 Task: For heading Use EB Garamond with underline.  font size for heading18,  'Change the font style of data to'EB Garamond and font size to 9,  Change the alignment of both headline & data to Align left In the sheet   Optimize Sales   book
Action: Mouse moved to (52, 171)
Screenshot: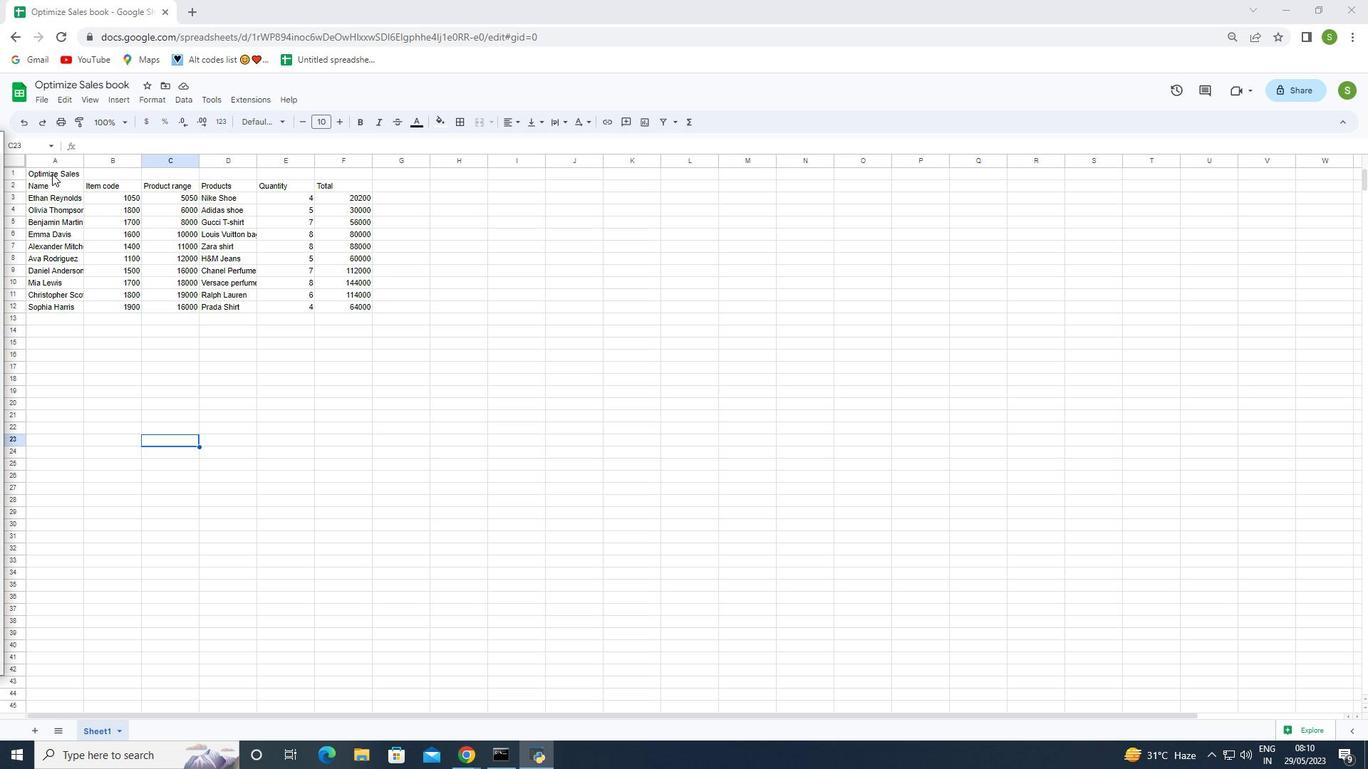 
Action: Mouse pressed left at (52, 171)
Screenshot: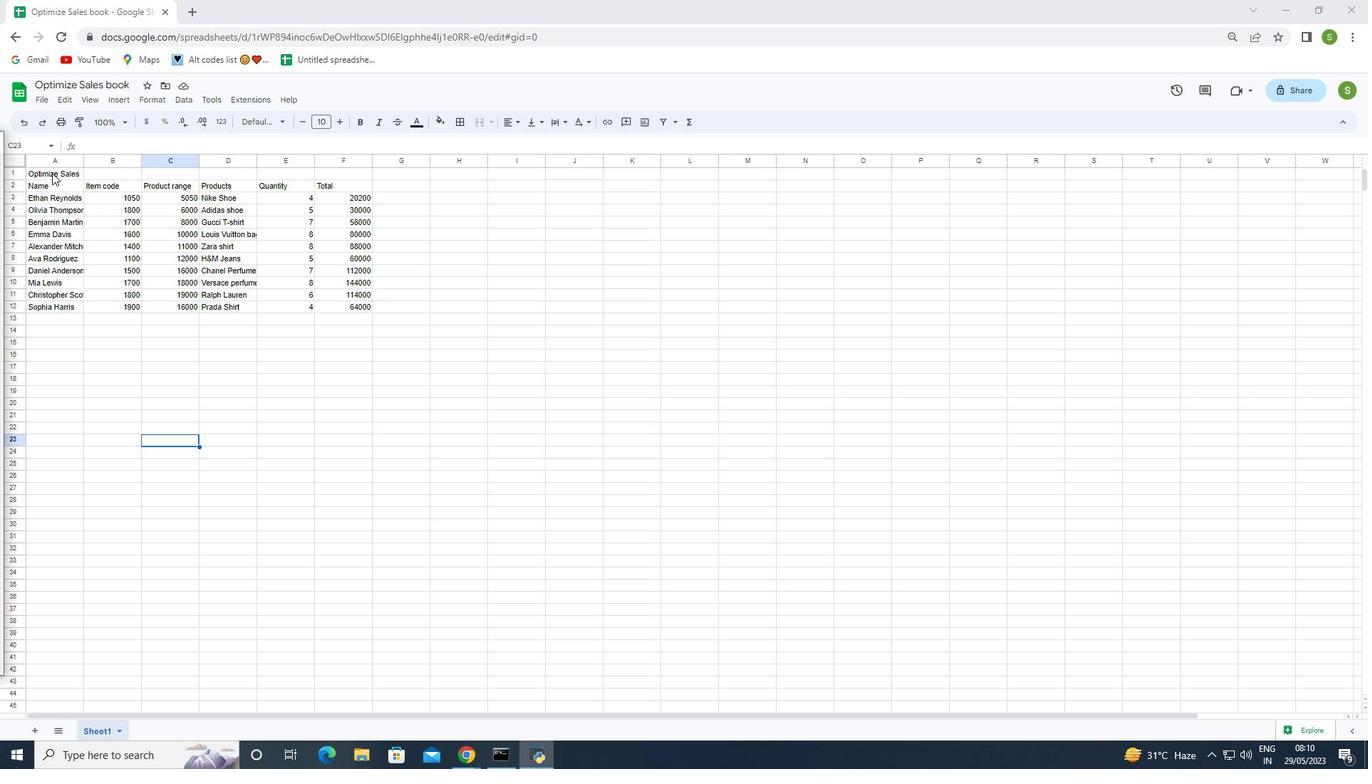 
Action: Mouse moved to (249, 126)
Screenshot: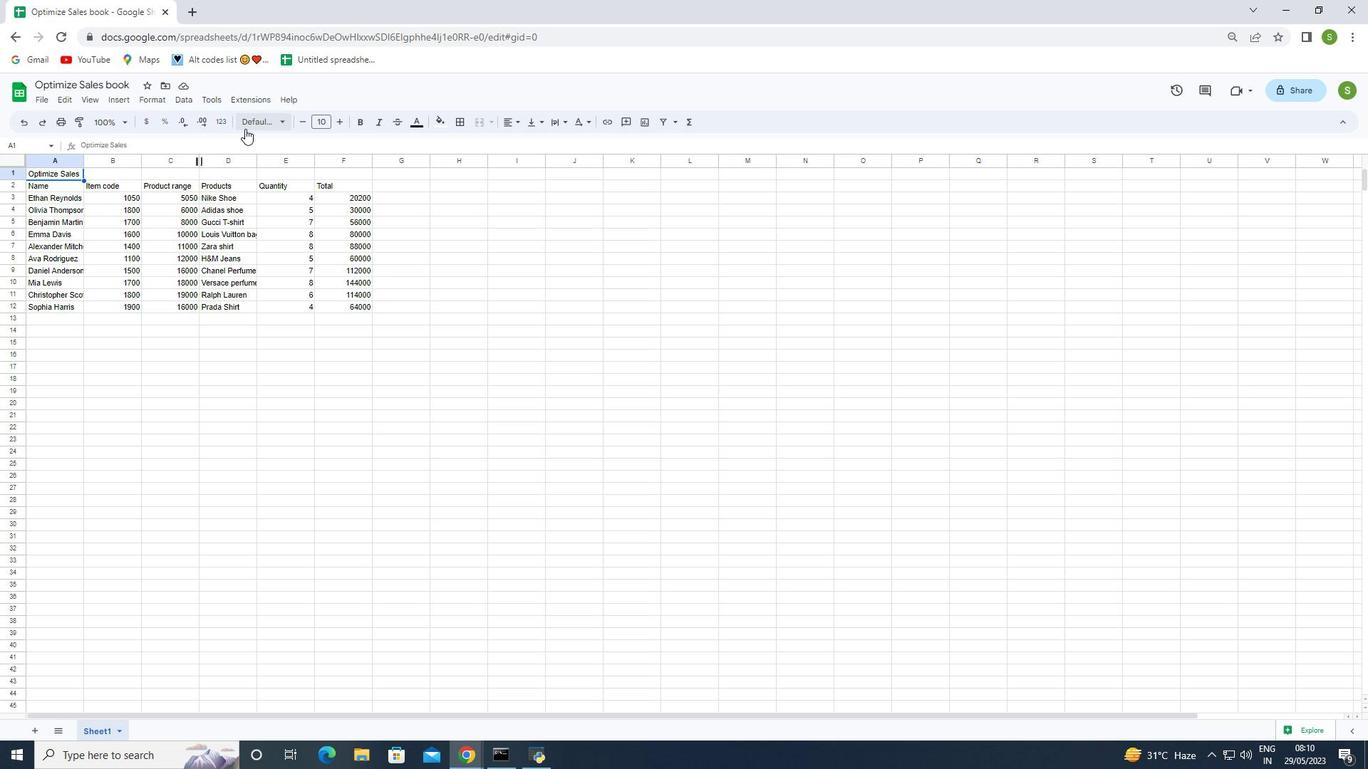 
Action: Mouse pressed left at (249, 126)
Screenshot: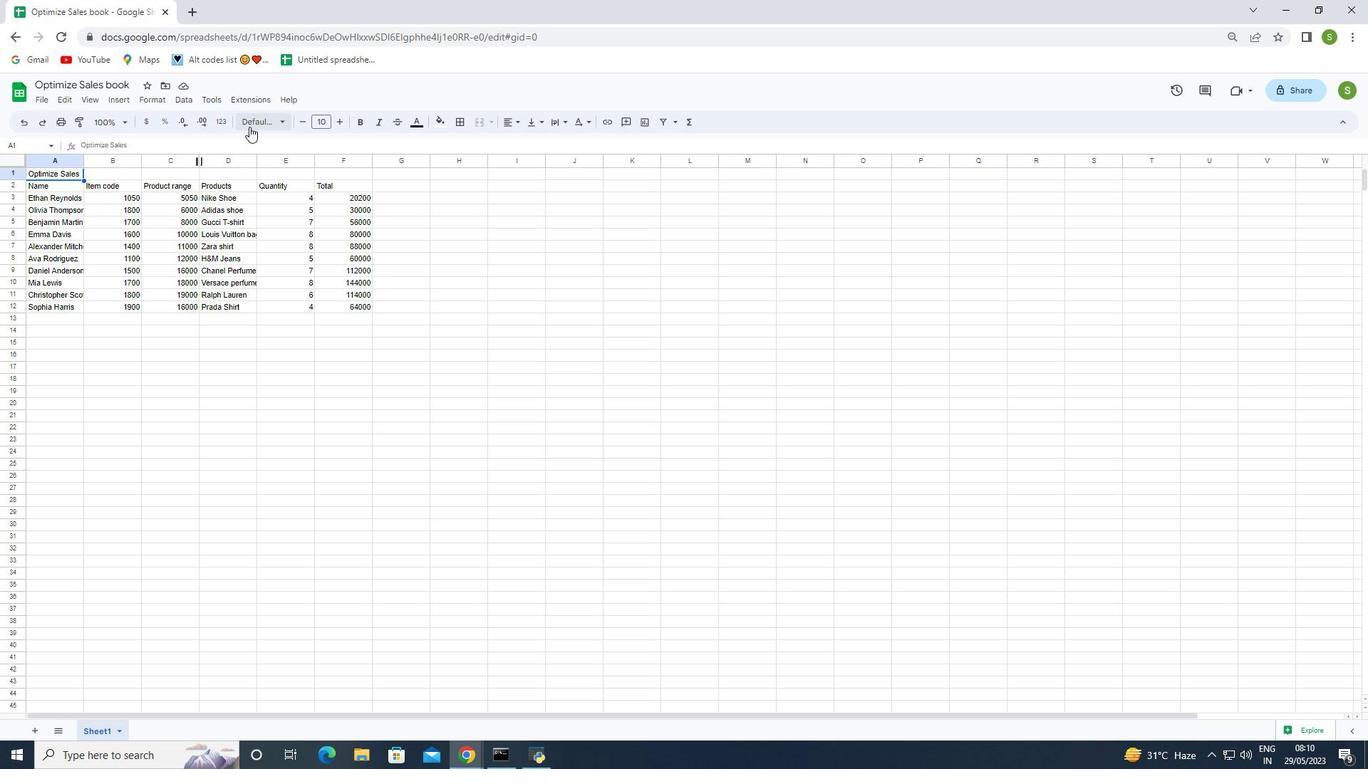 
Action: Mouse moved to (301, 400)
Screenshot: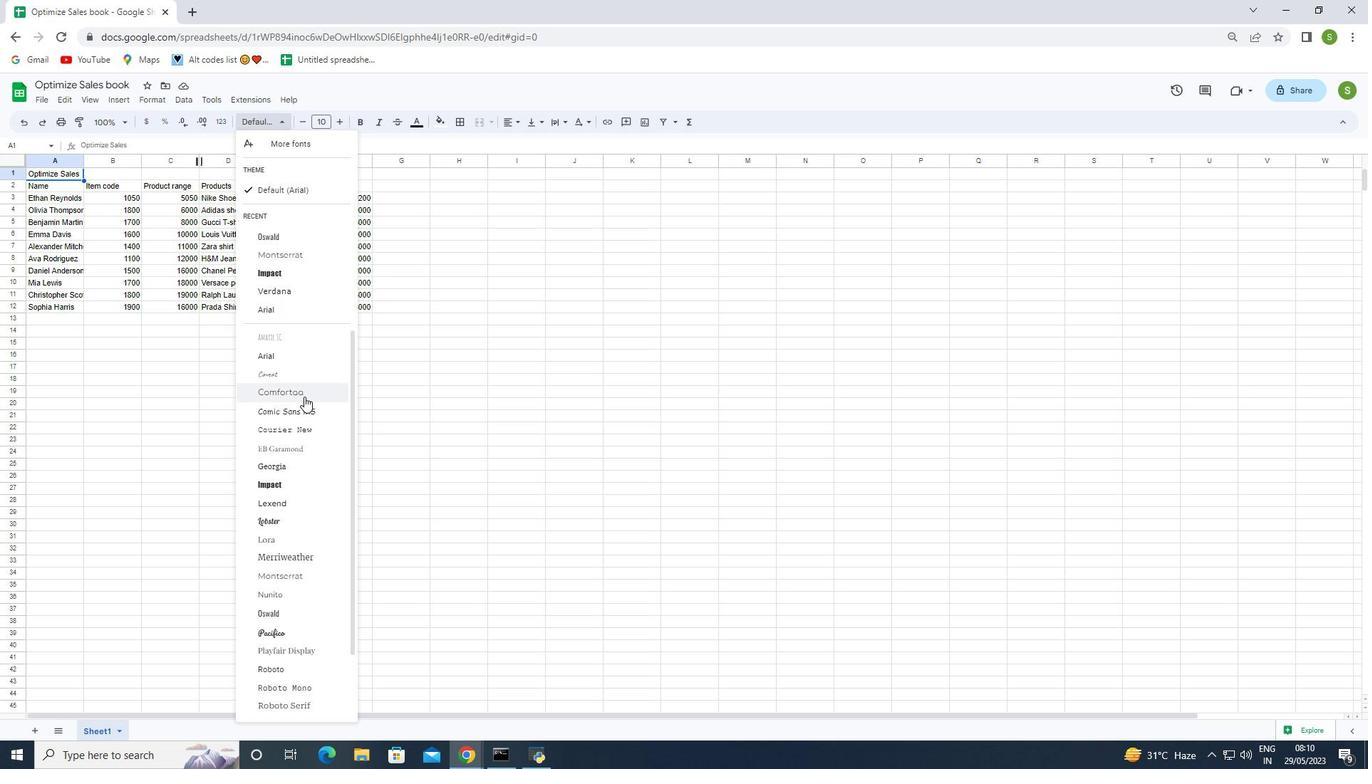 
Action: Mouse scrolled (301, 399) with delta (0, 0)
Screenshot: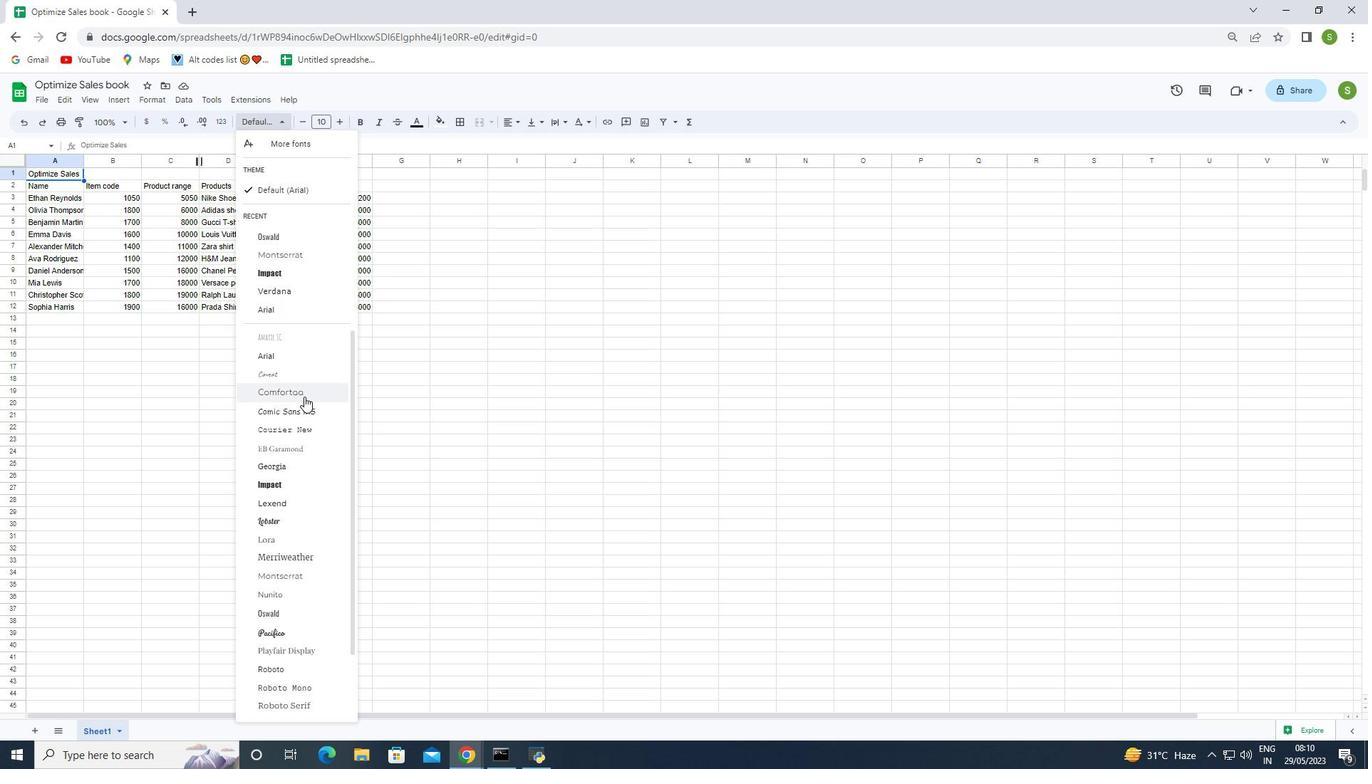 
Action: Mouse moved to (299, 407)
Screenshot: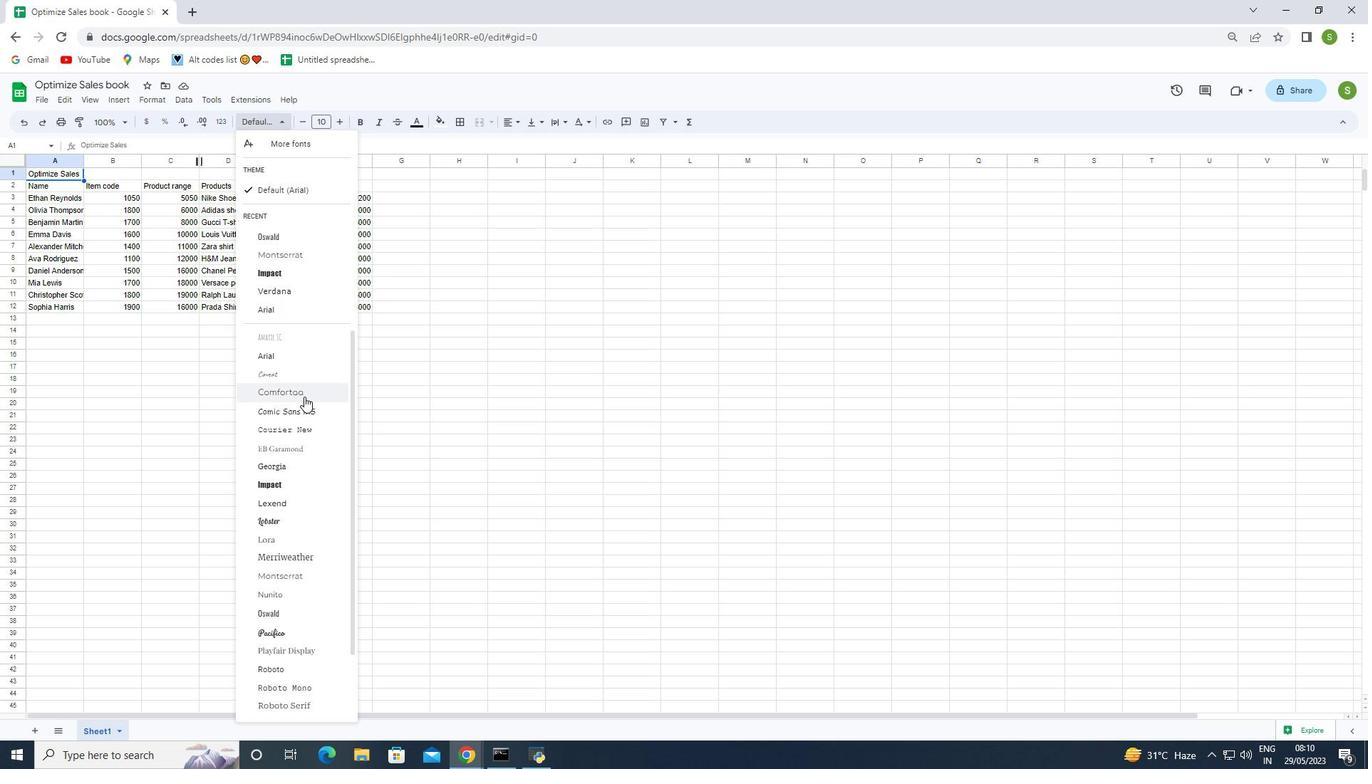 
Action: Mouse scrolled (299, 406) with delta (0, 0)
Screenshot: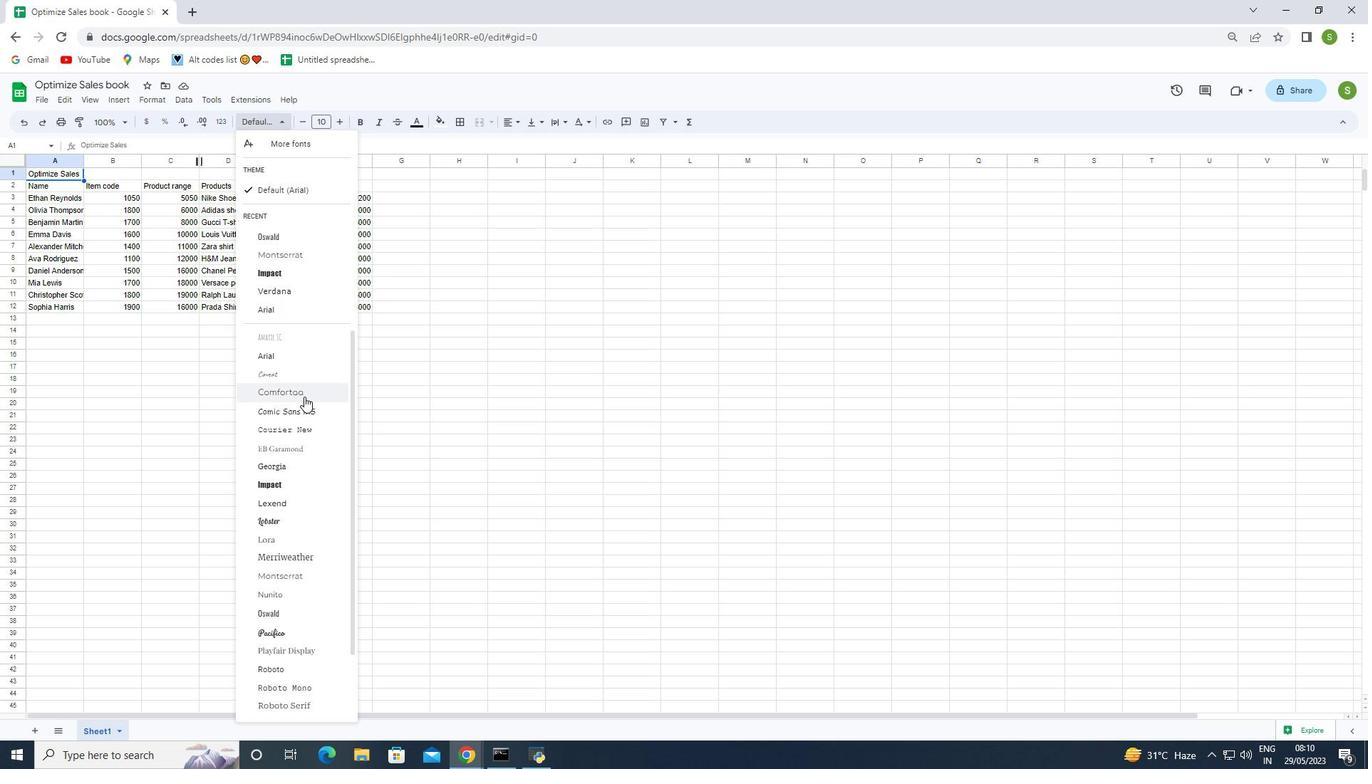 
Action: Mouse moved to (299, 410)
Screenshot: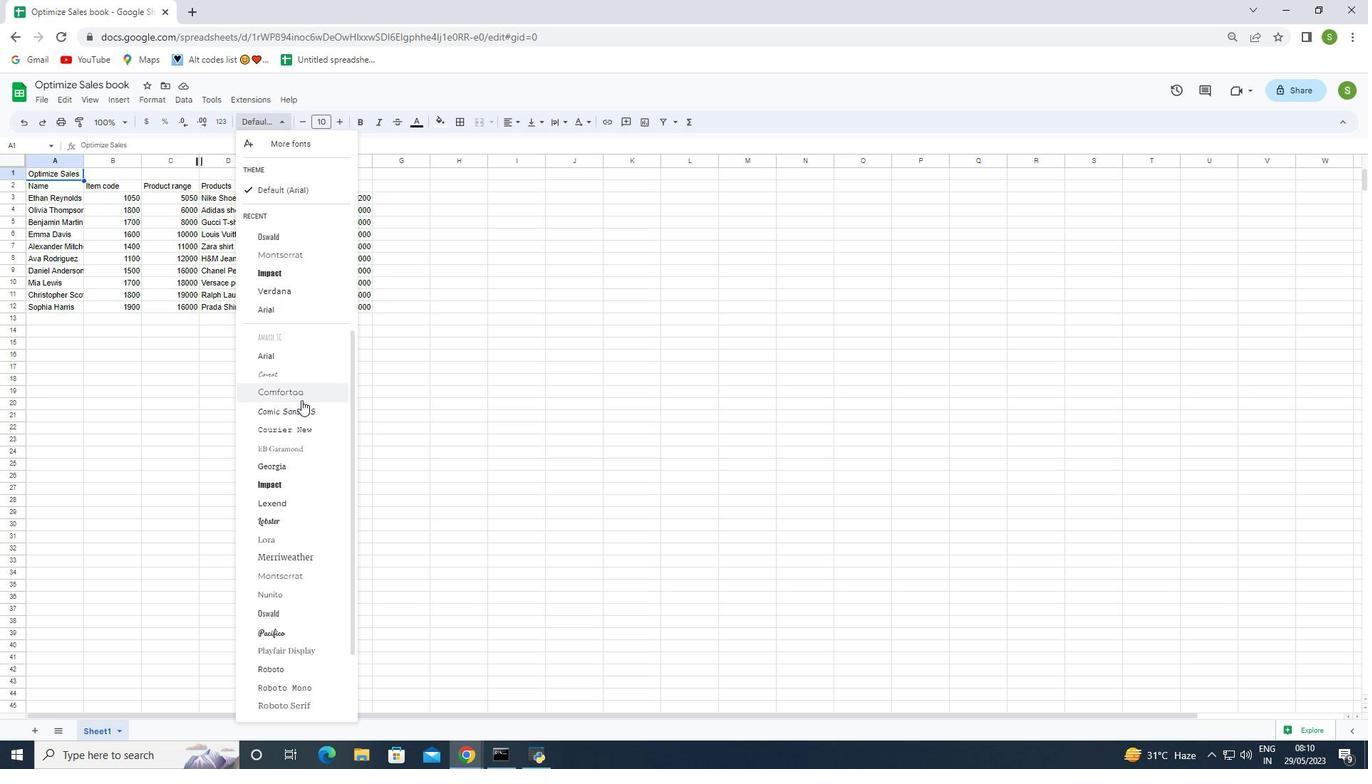 
Action: Mouse scrolled (299, 409) with delta (0, 0)
Screenshot: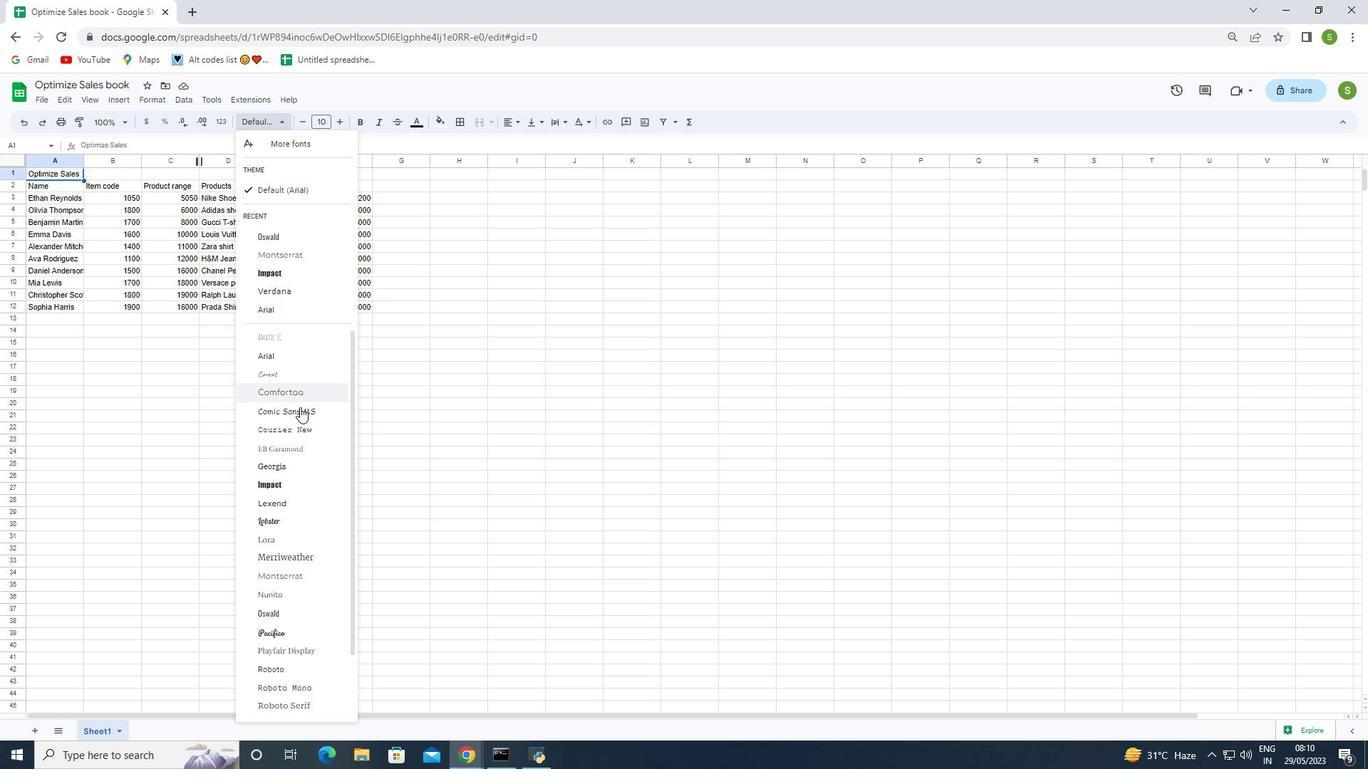 
Action: Mouse moved to (300, 419)
Screenshot: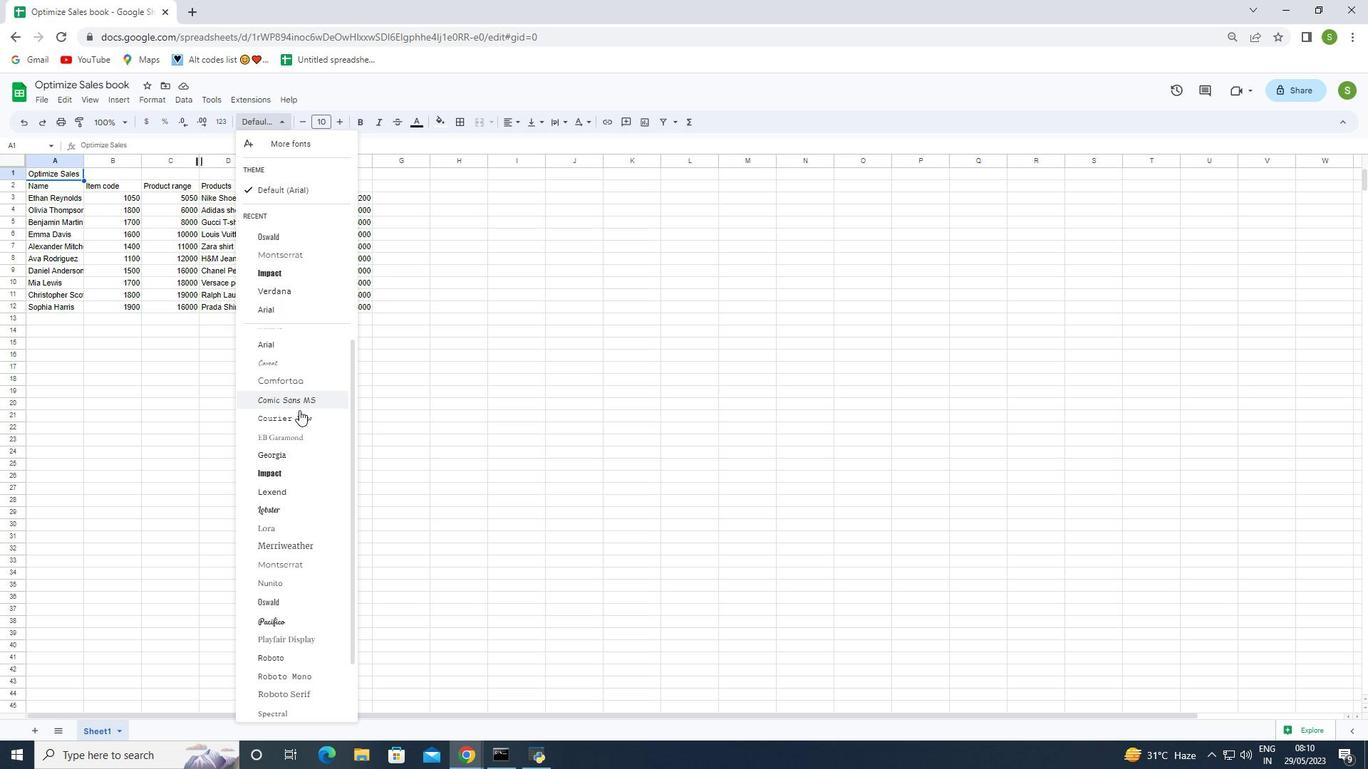 
Action: Mouse scrolled (300, 418) with delta (0, 0)
Screenshot: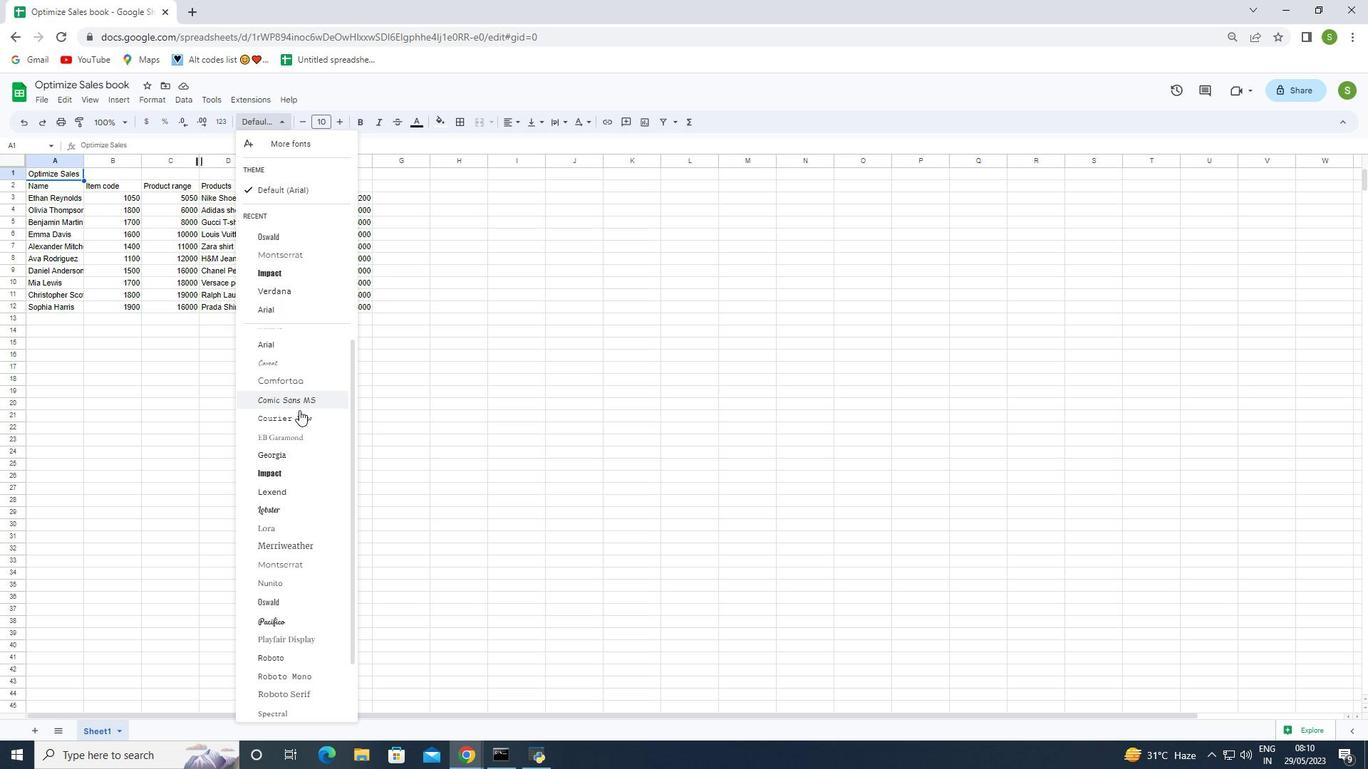 
Action: Mouse moved to (302, 440)
Screenshot: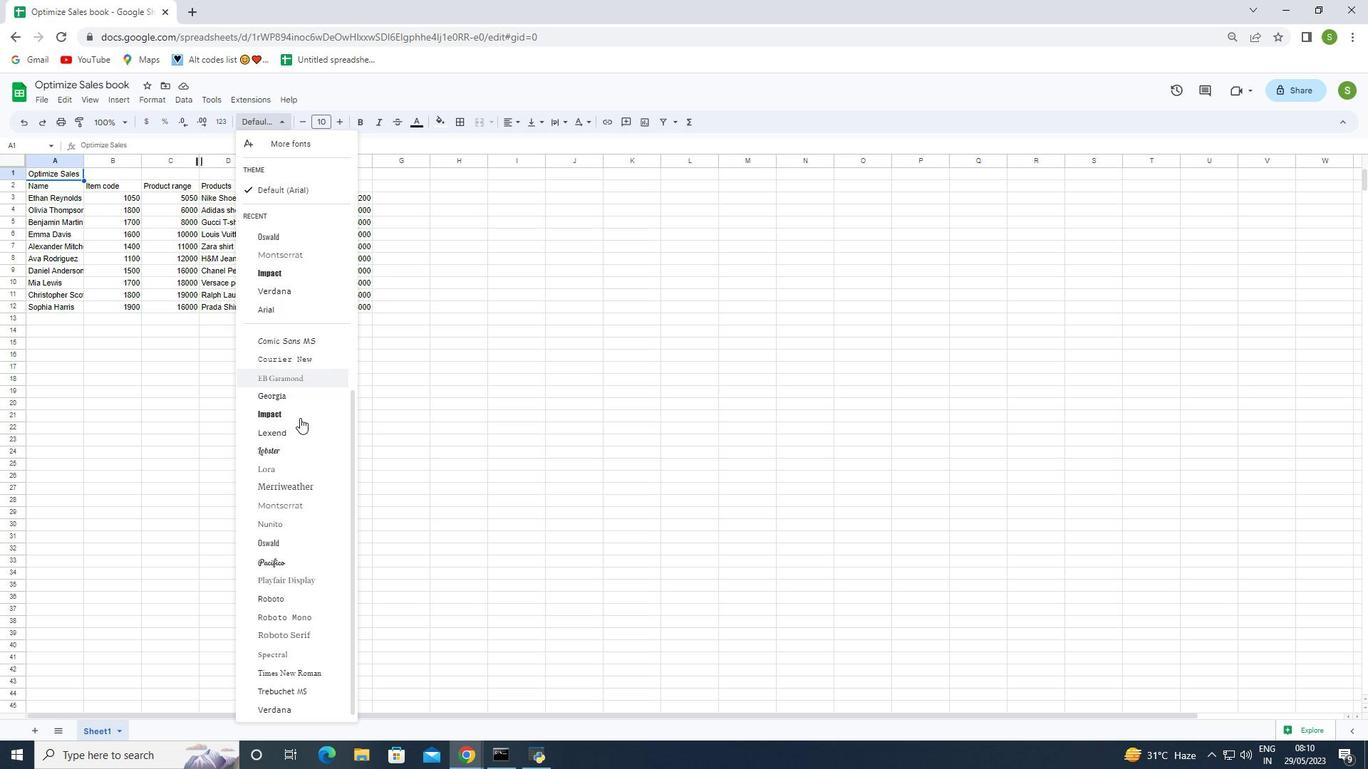 
Action: Mouse scrolled (302, 439) with delta (0, 0)
Screenshot: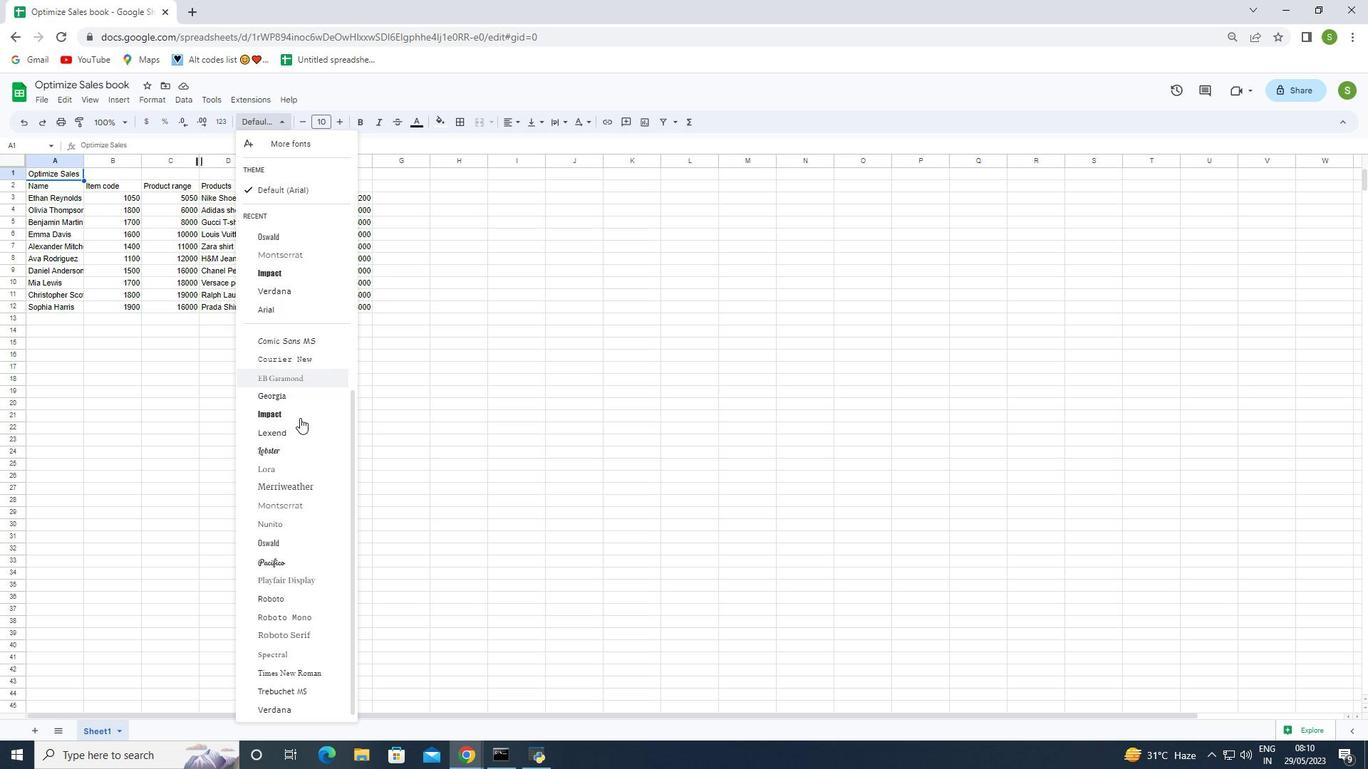 
Action: Mouse moved to (277, 381)
Screenshot: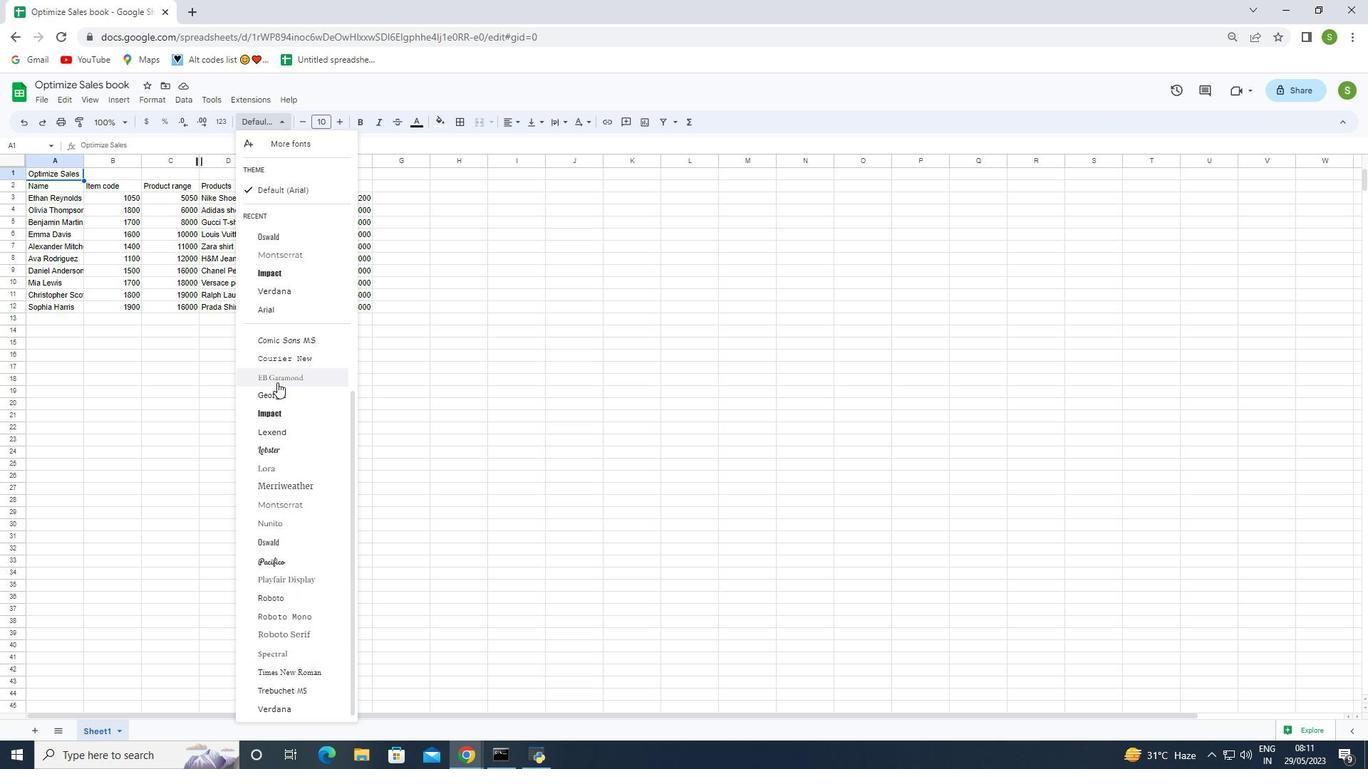 
Action: Mouse pressed left at (277, 381)
Screenshot: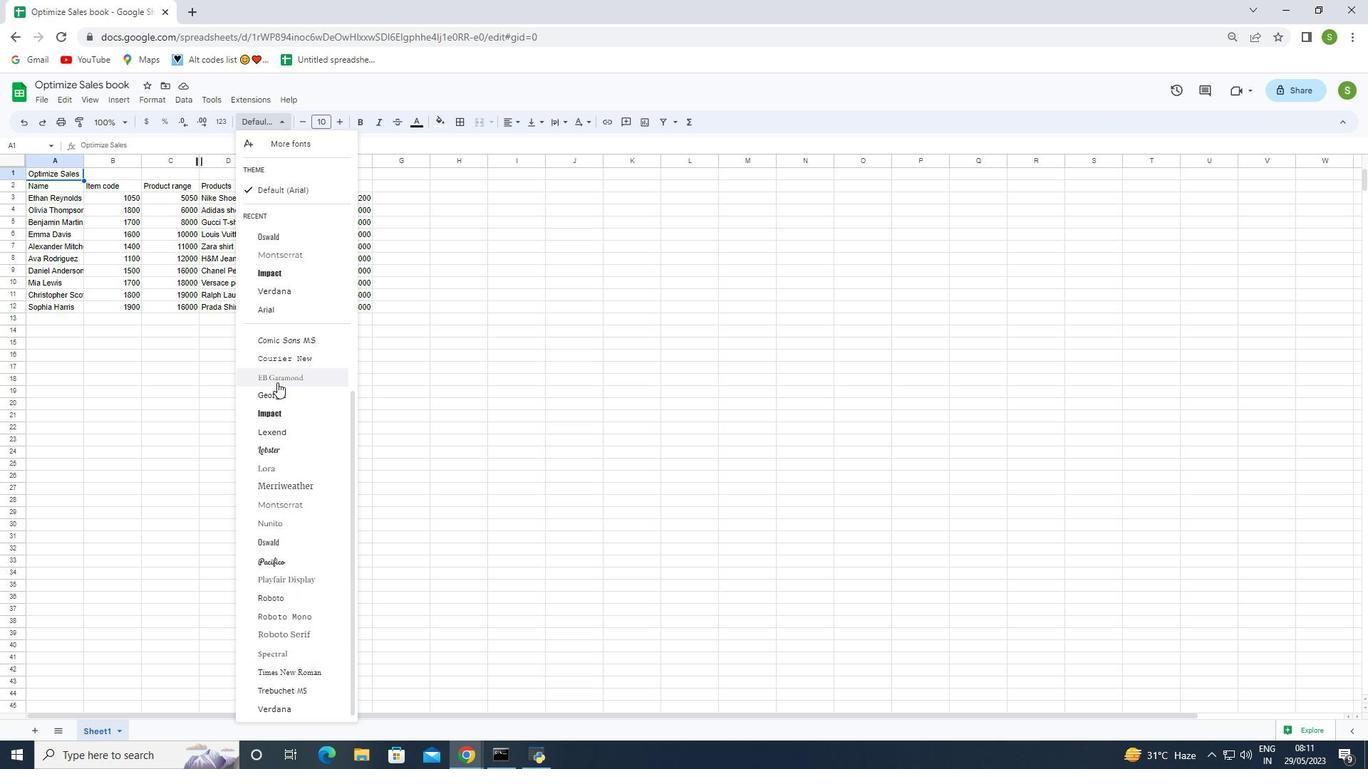 
Action: Mouse moved to (160, 100)
Screenshot: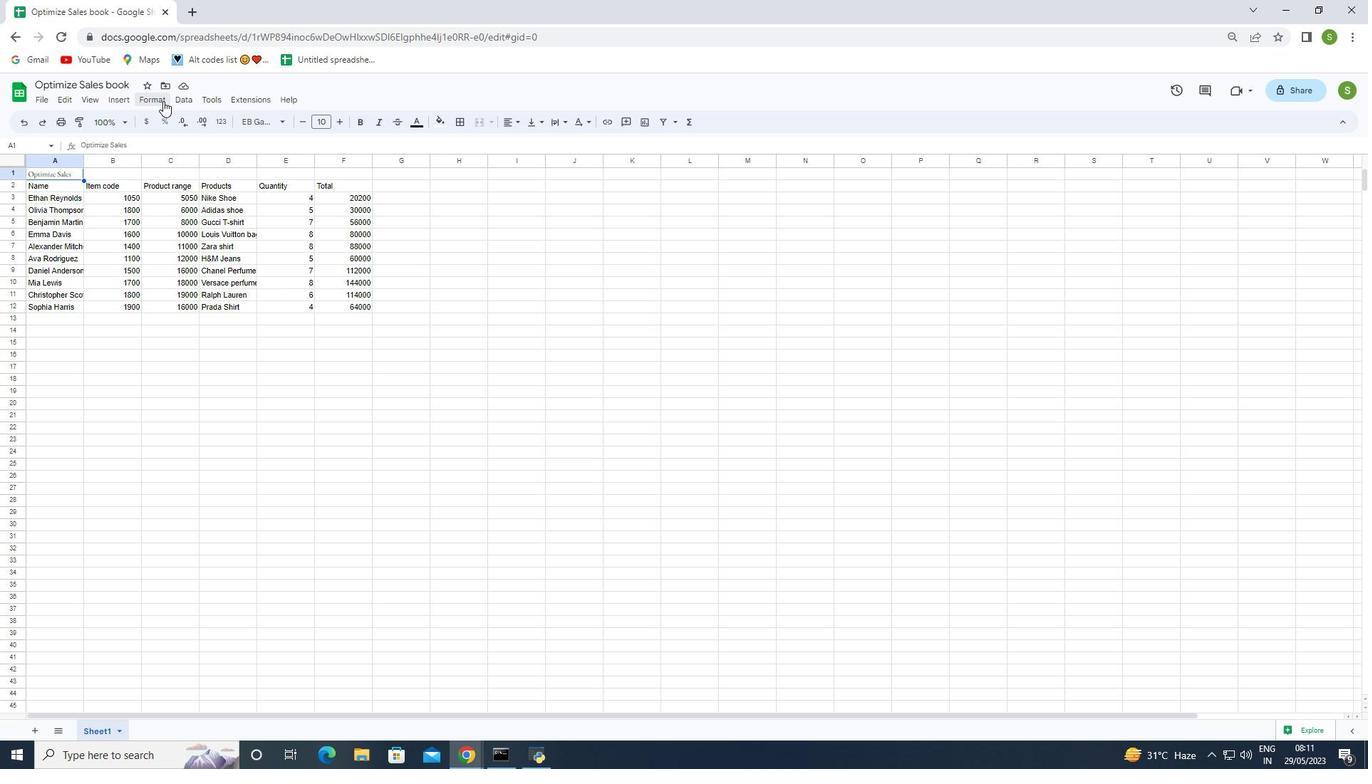 
Action: Mouse pressed left at (160, 100)
Screenshot: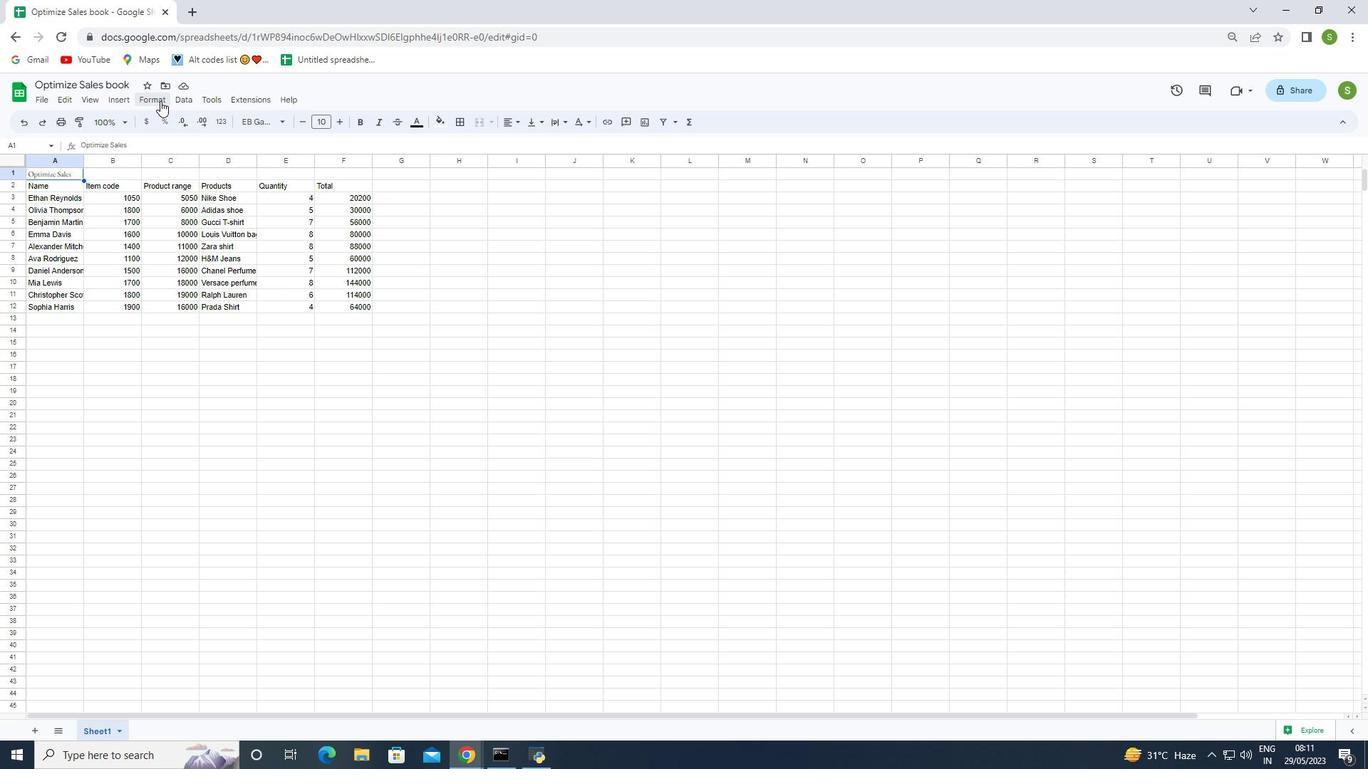 
Action: Mouse moved to (356, 203)
Screenshot: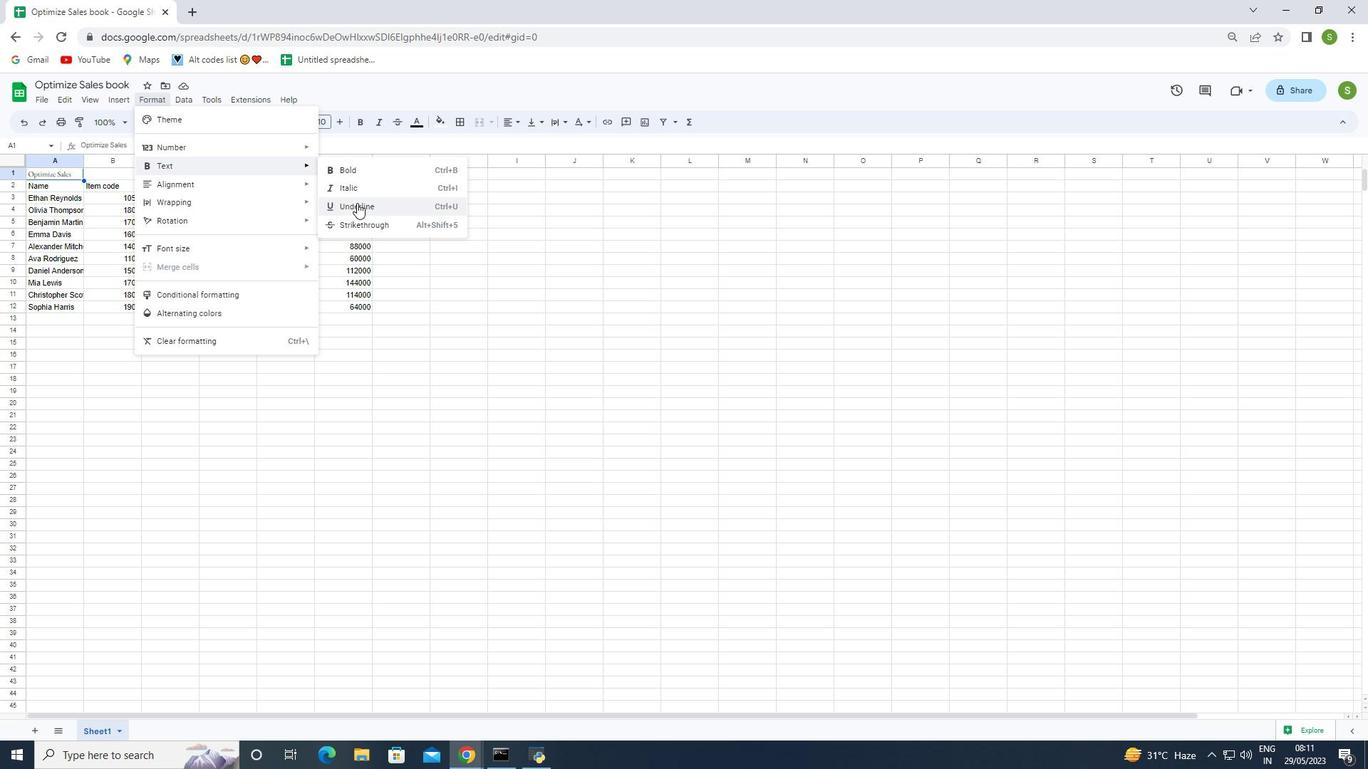 
Action: Mouse pressed left at (356, 203)
Screenshot: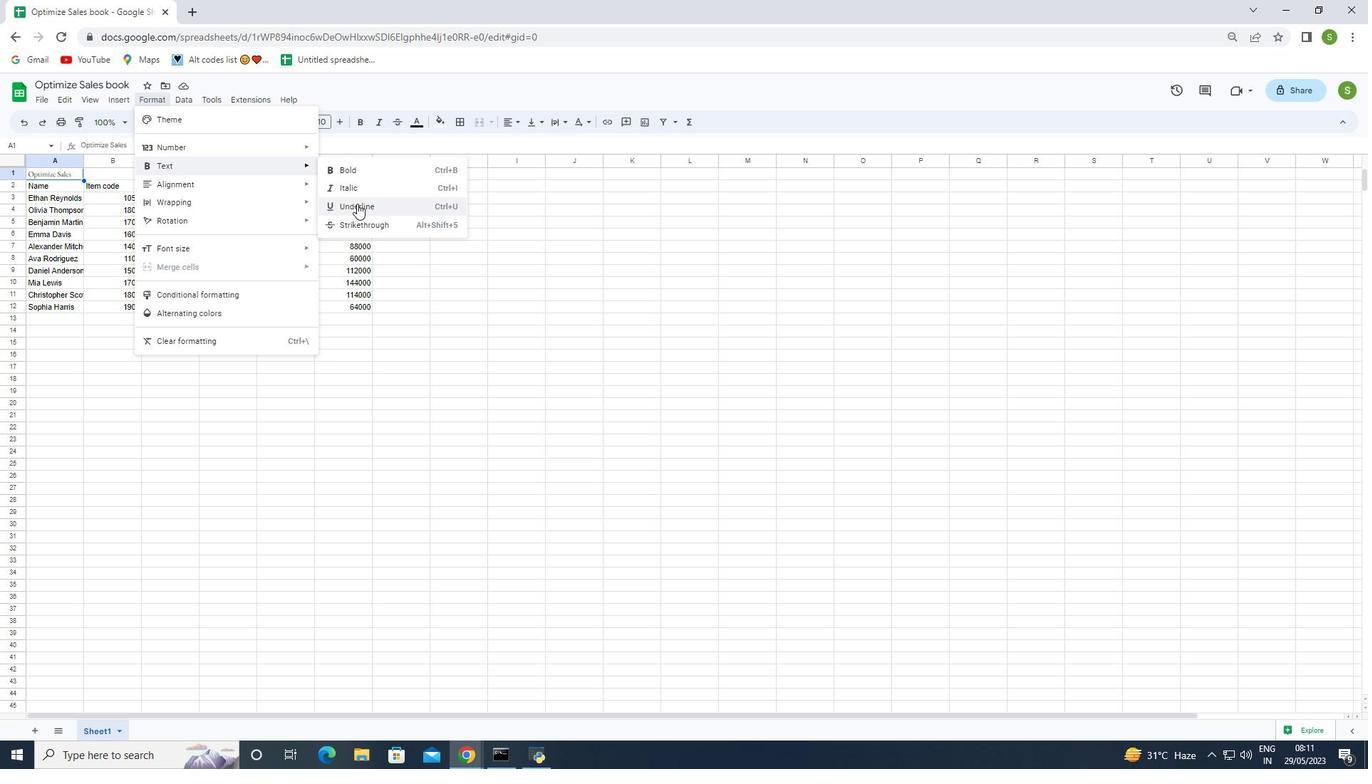 
Action: Mouse moved to (342, 123)
Screenshot: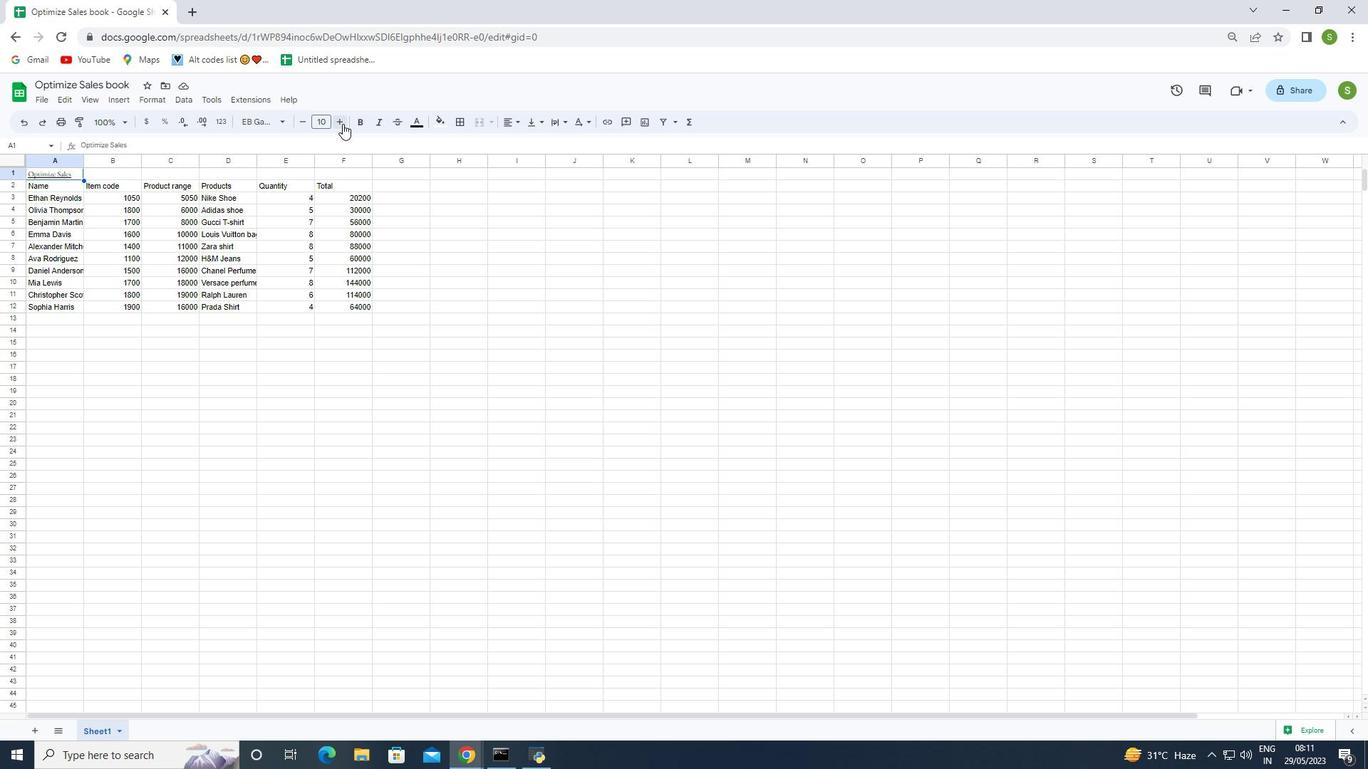 
Action: Mouse pressed left at (342, 123)
Screenshot: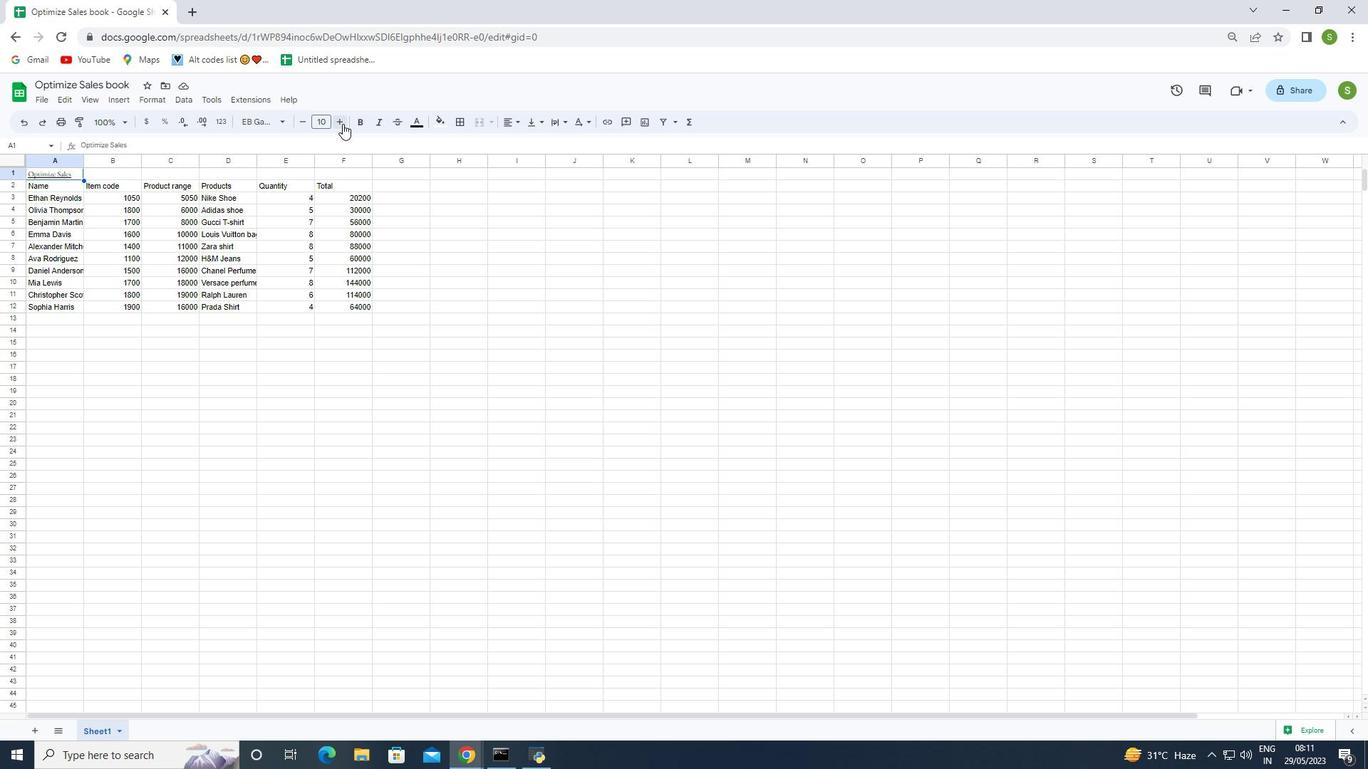
Action: Mouse moved to (342, 123)
Screenshot: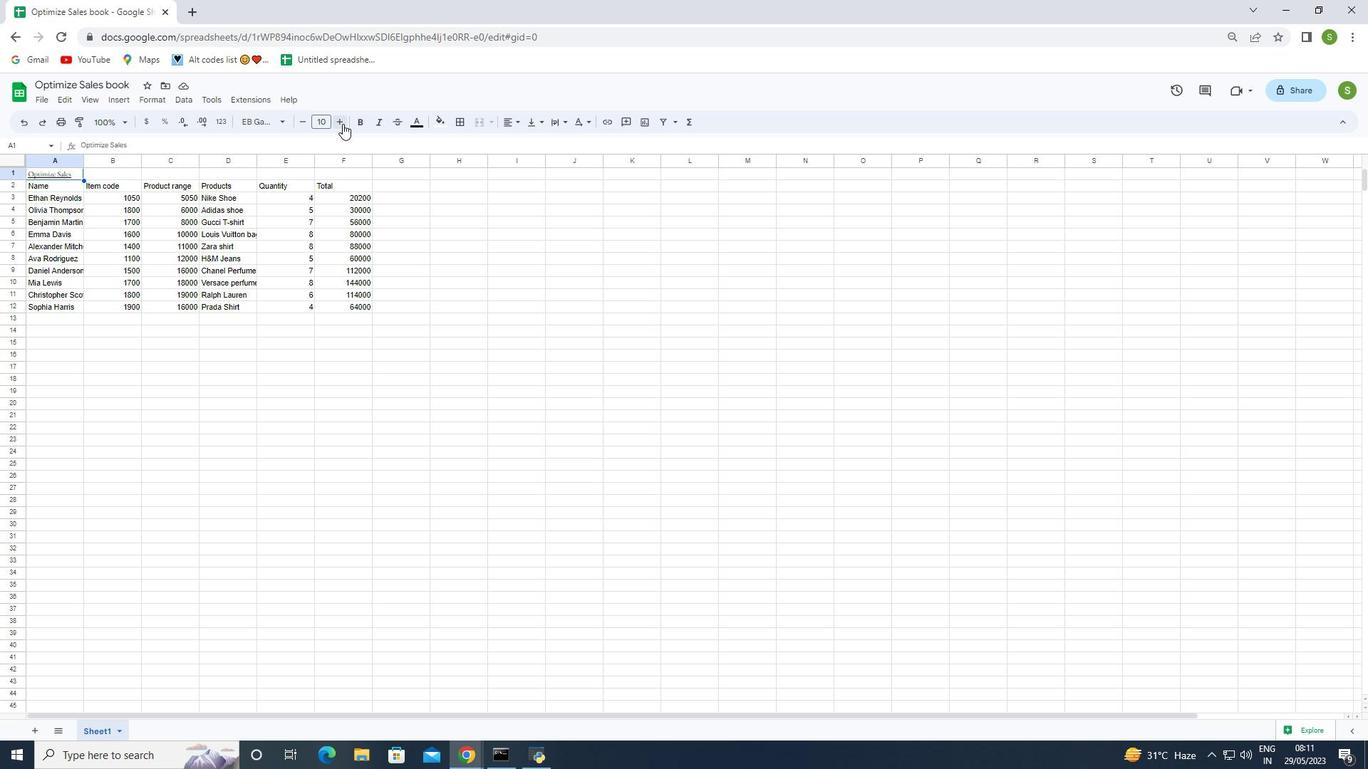 
Action: Mouse pressed left at (342, 123)
Screenshot: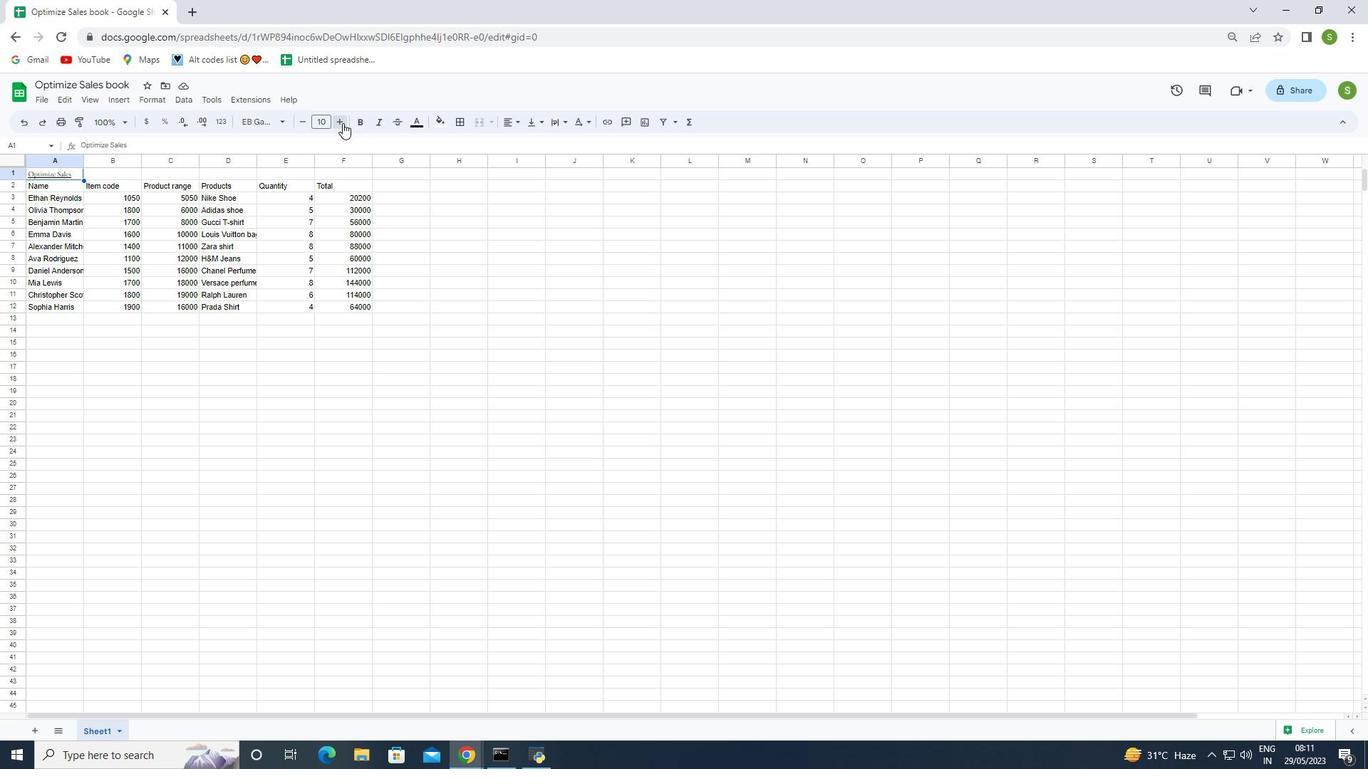 
Action: Mouse pressed left at (342, 123)
Screenshot: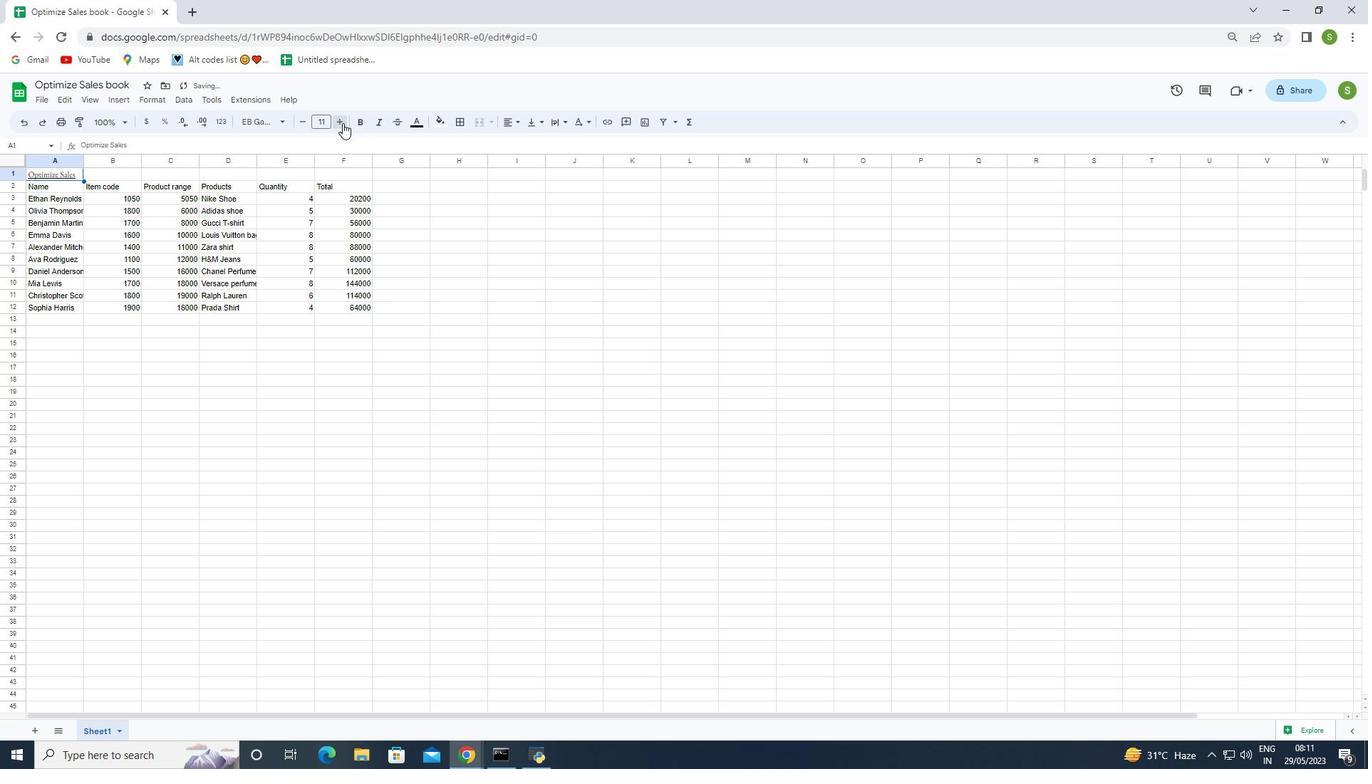 
Action: Mouse pressed left at (342, 123)
Screenshot: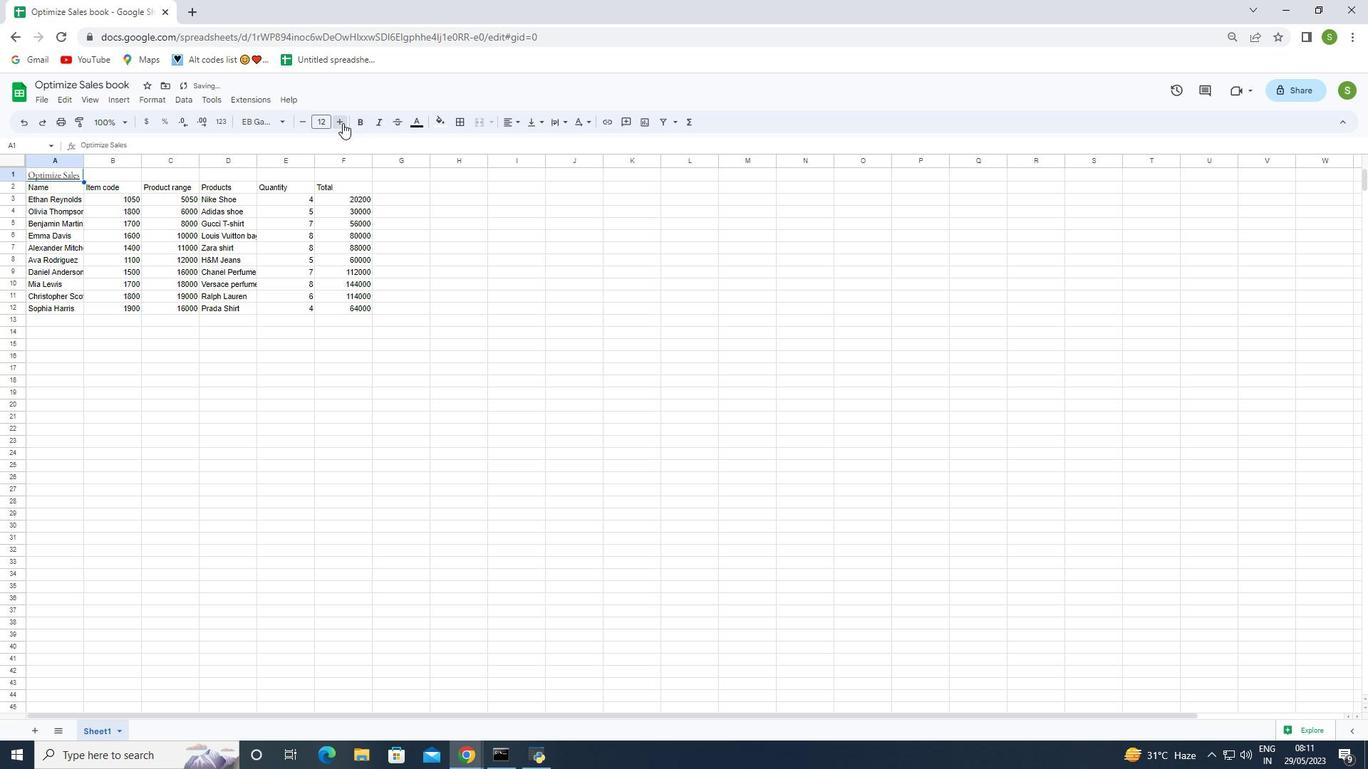 
Action: Mouse pressed left at (342, 123)
Screenshot: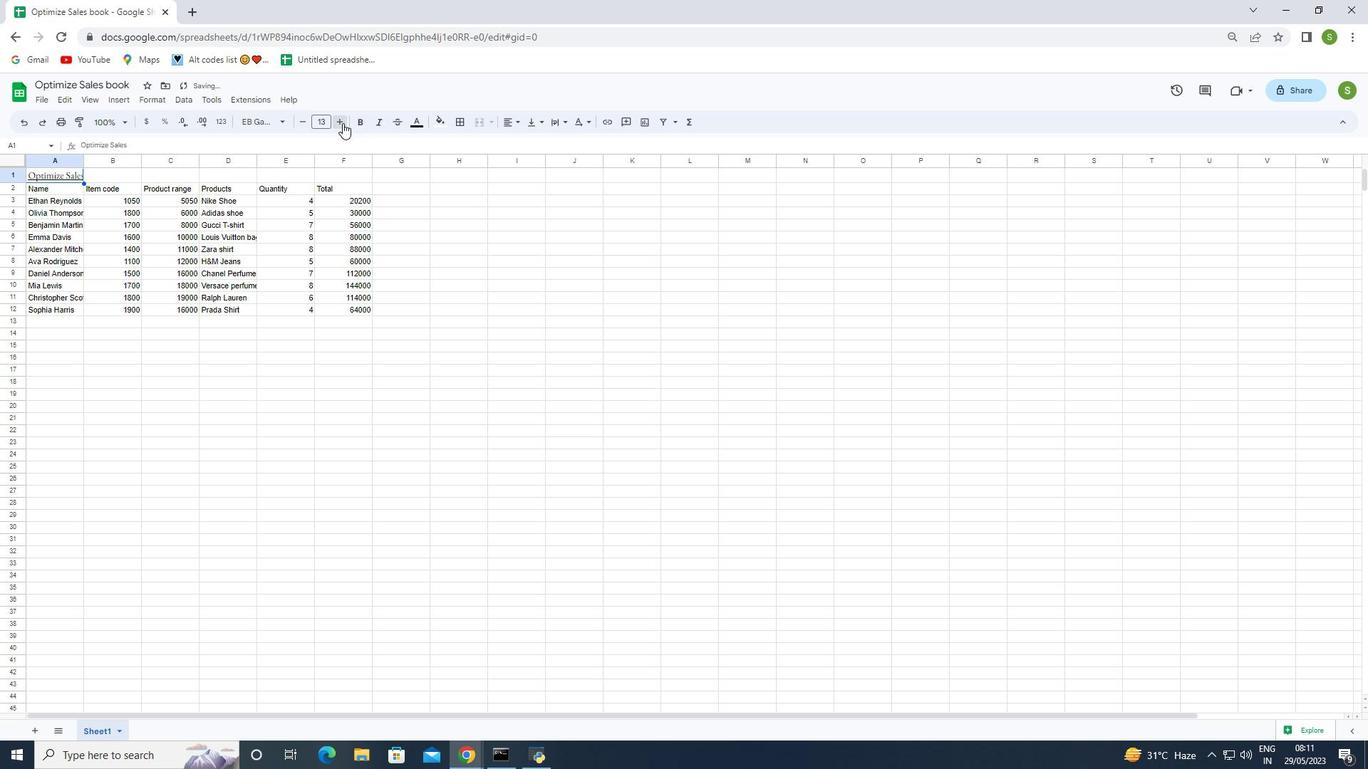 
Action: Mouse pressed left at (342, 123)
Screenshot: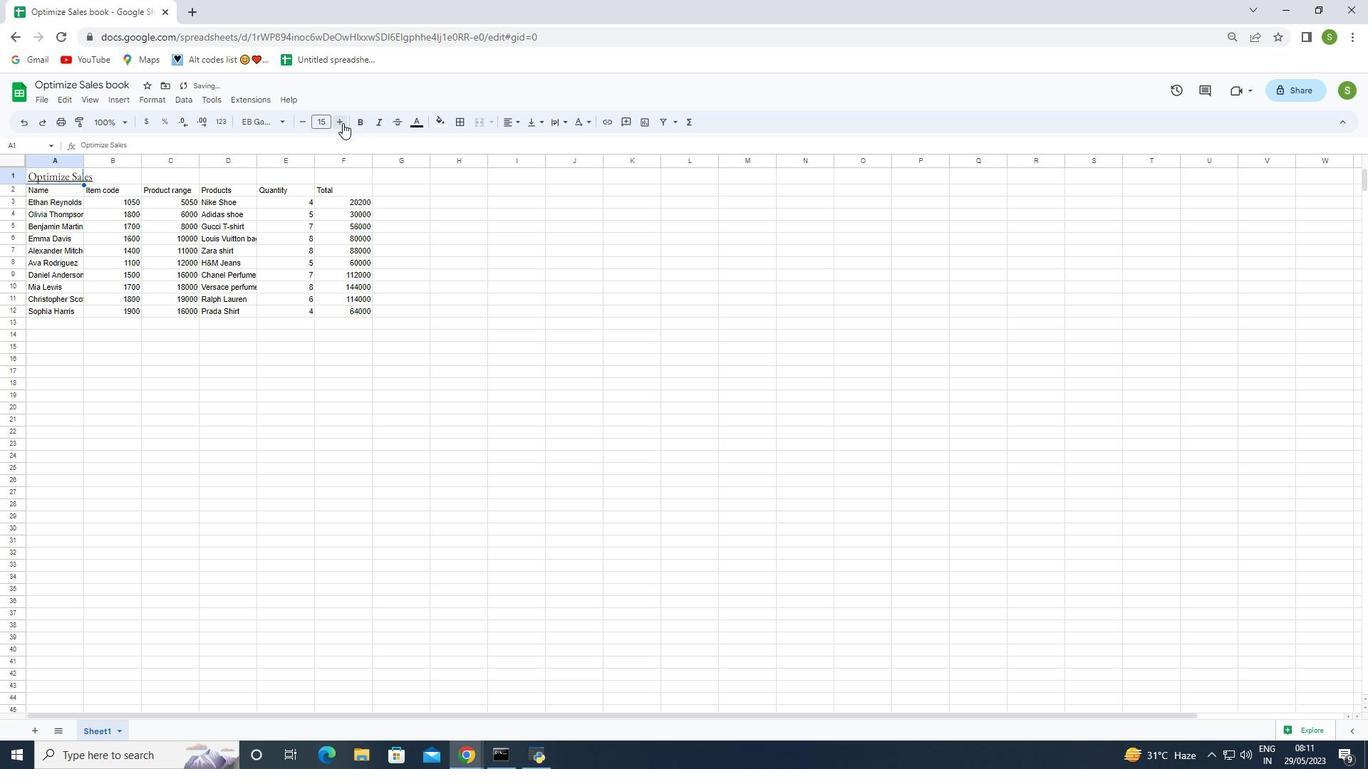 
Action: Mouse pressed left at (342, 123)
Screenshot: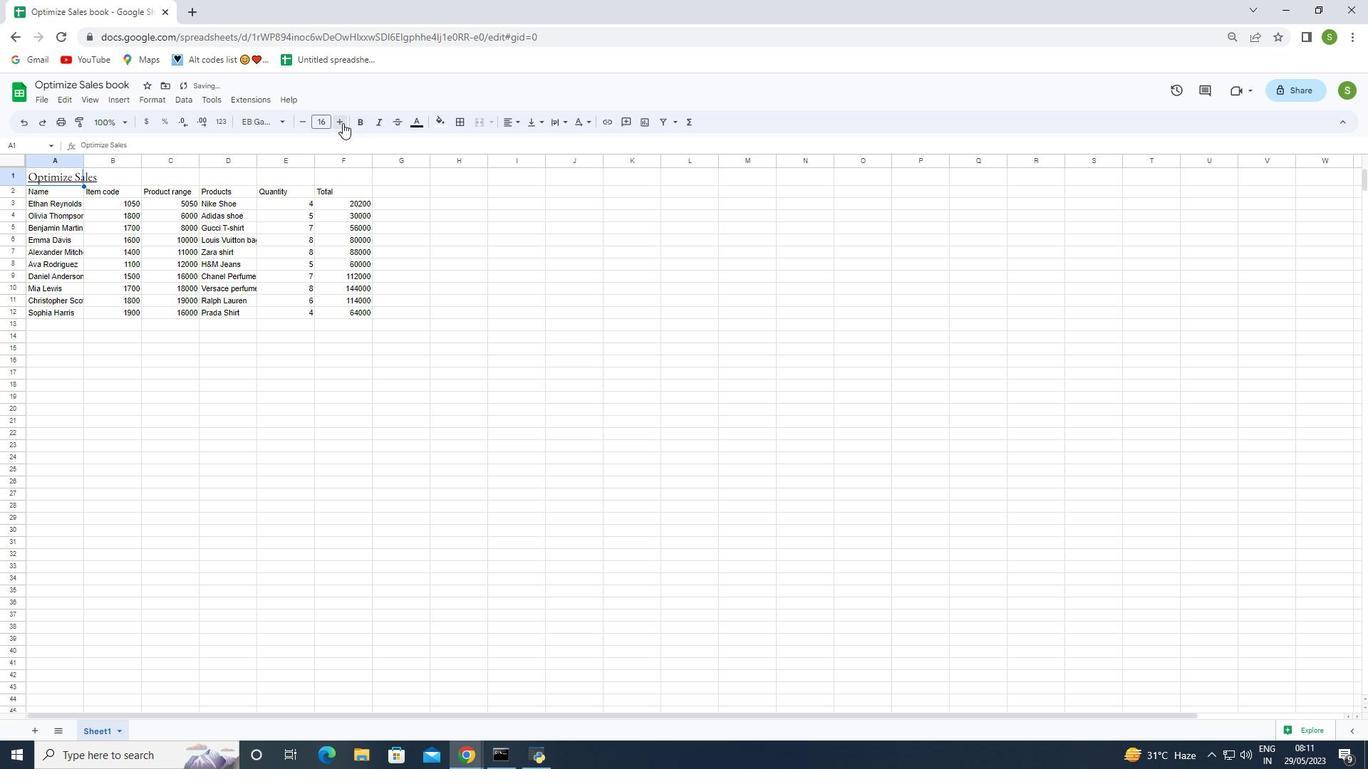 
Action: Mouse pressed left at (342, 123)
Screenshot: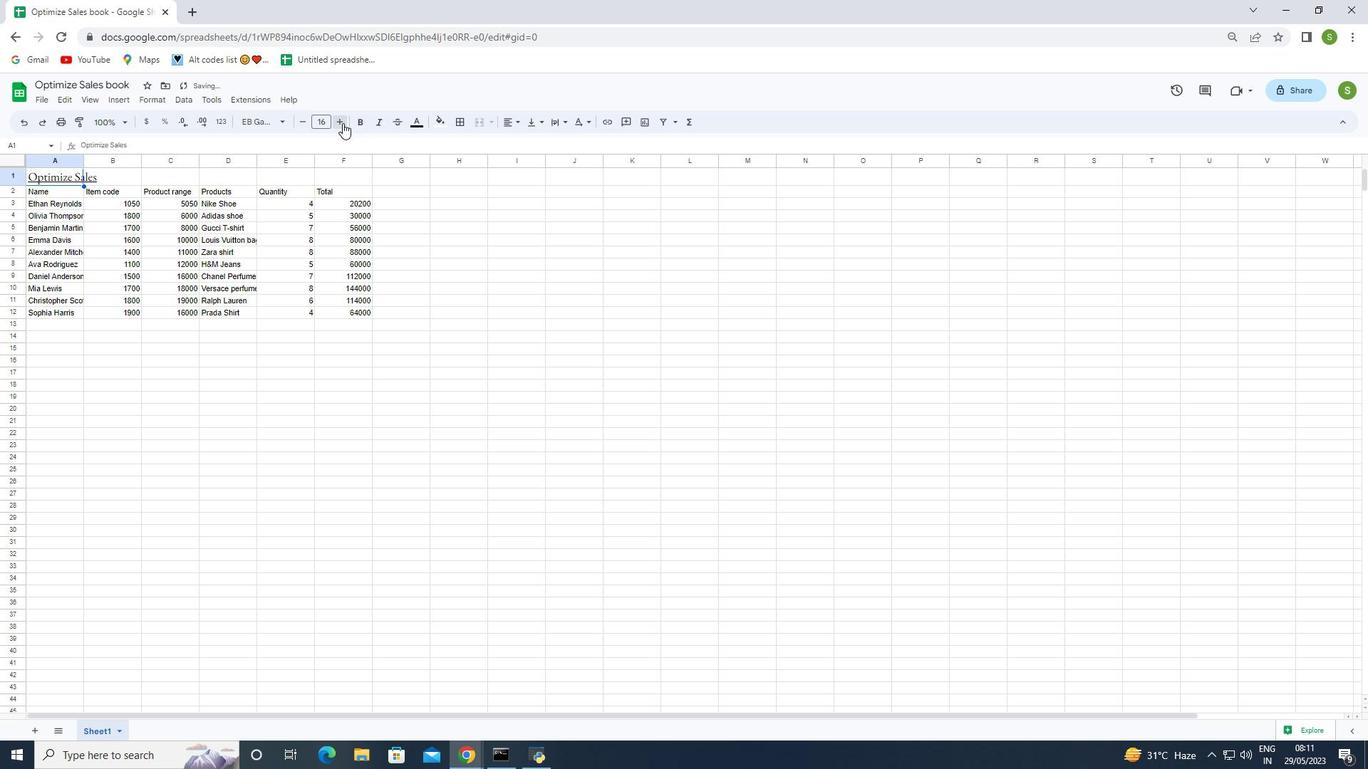 
Action: Mouse moved to (319, 327)
Screenshot: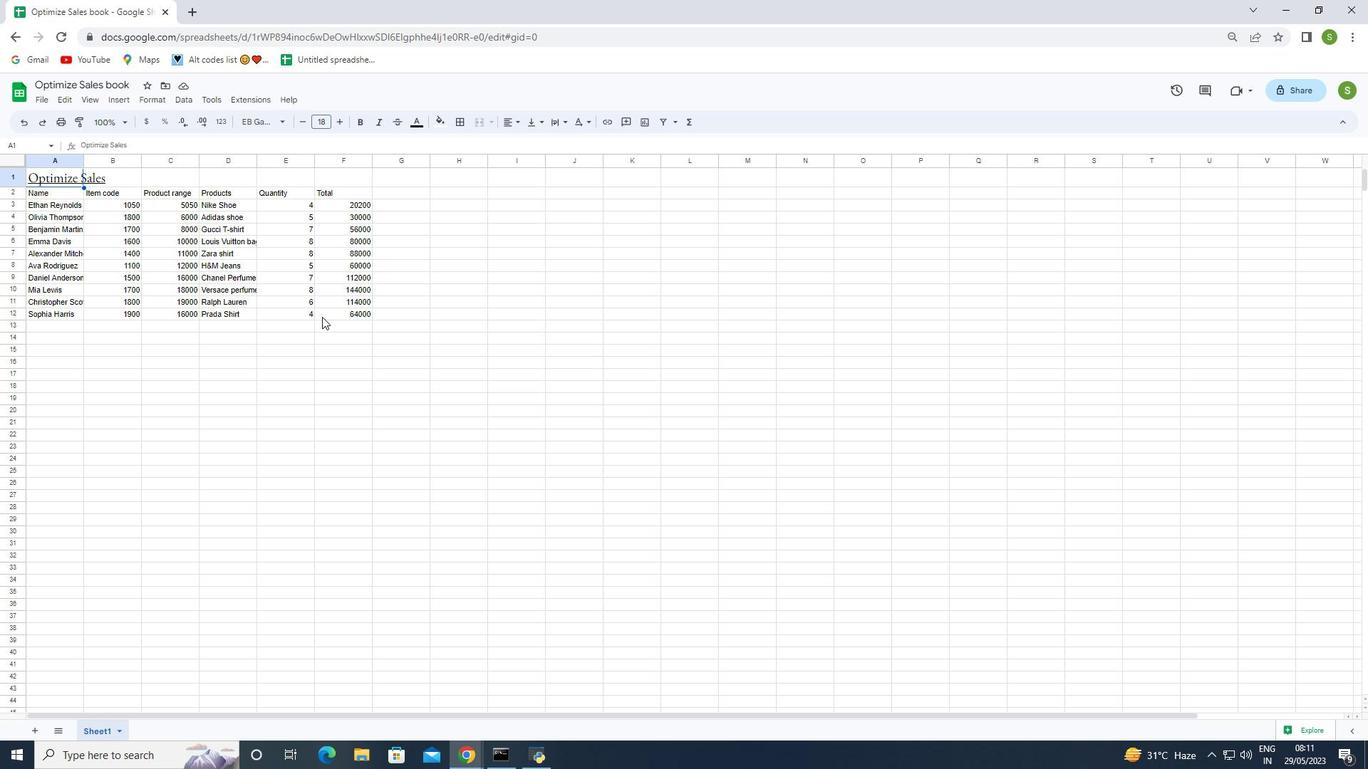 
Action: Mouse pressed left at (319, 327)
Screenshot: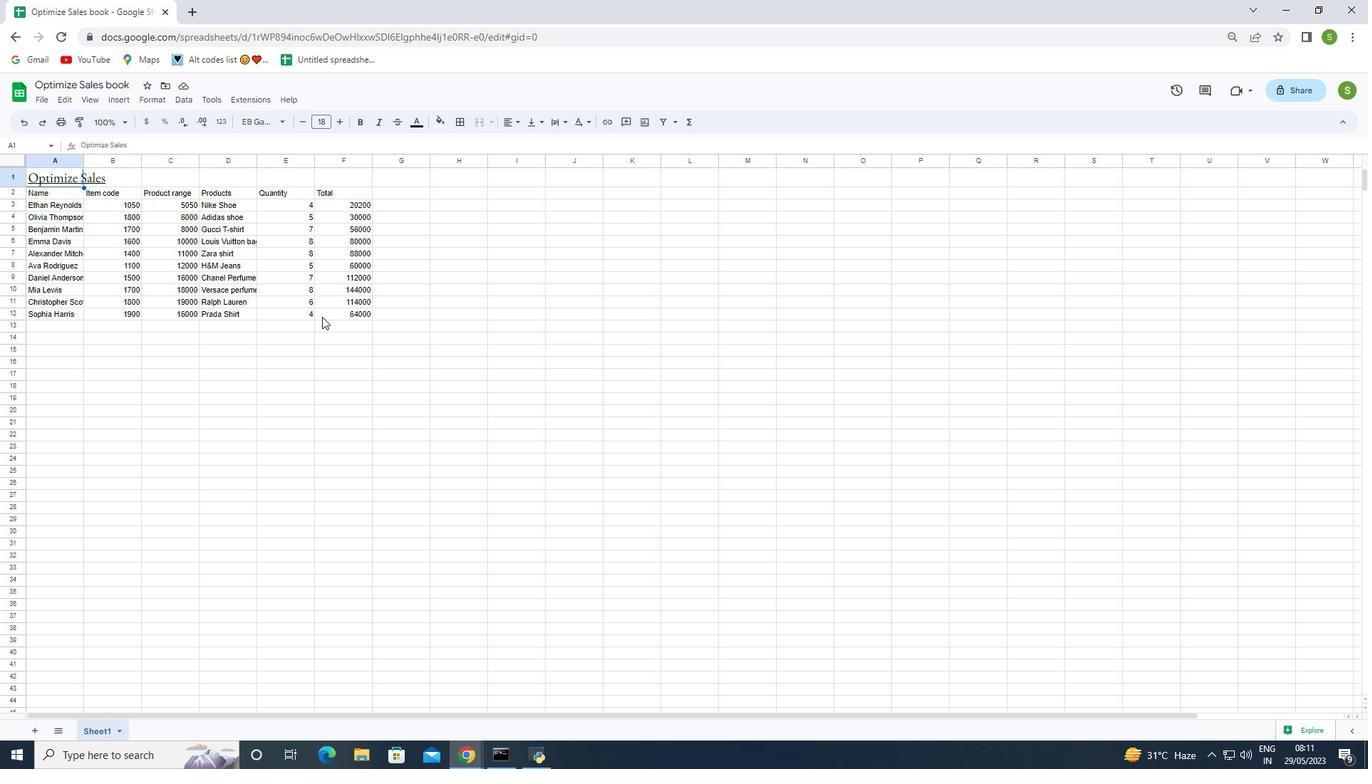 
Action: Mouse moved to (40, 192)
Screenshot: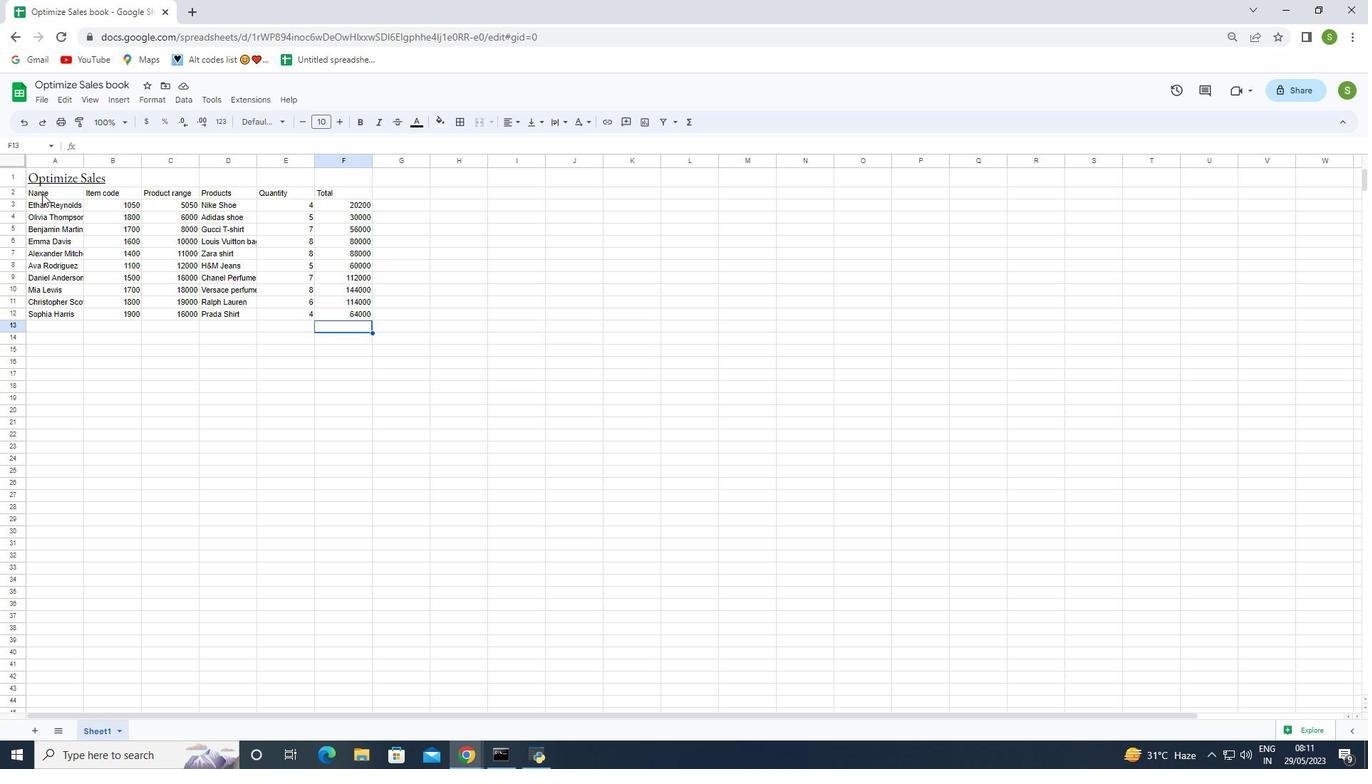 
Action: Mouse pressed left at (40, 192)
Screenshot: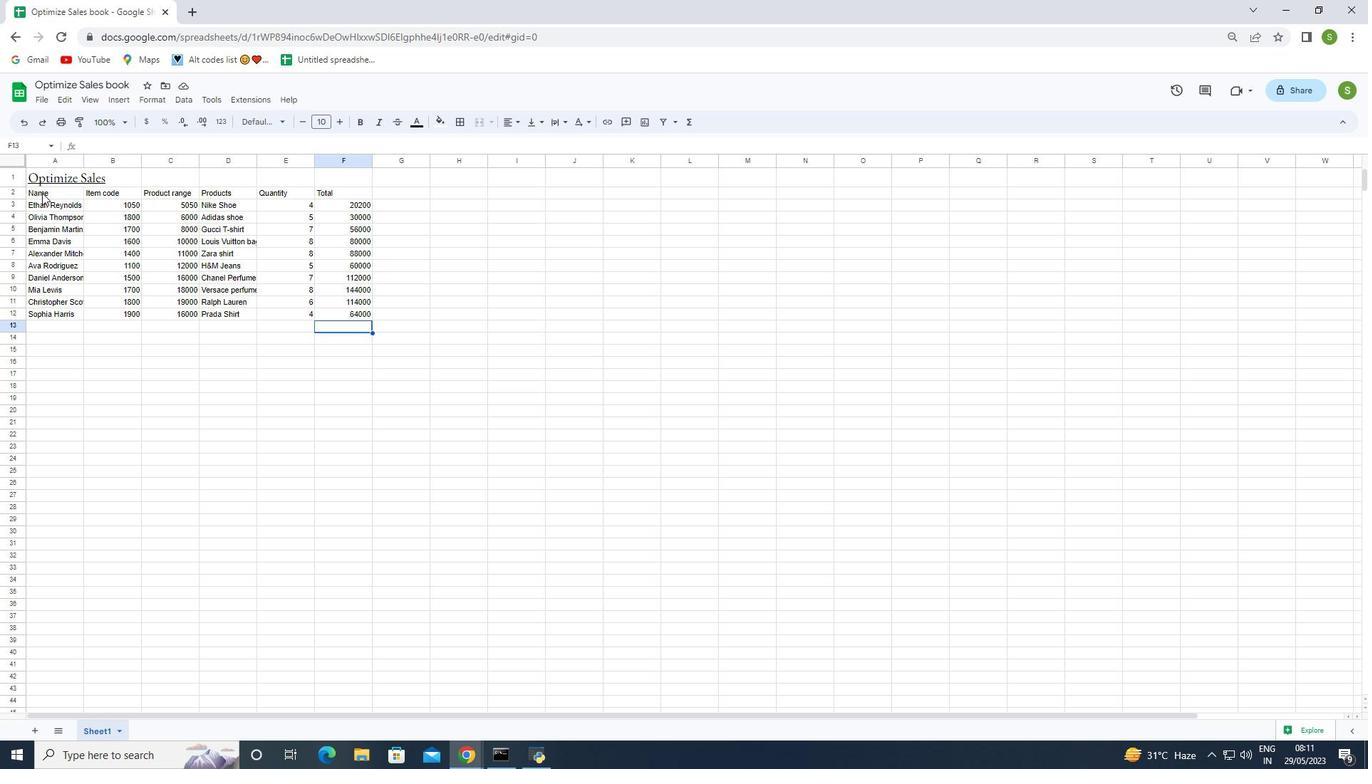 
Action: Mouse moved to (249, 119)
Screenshot: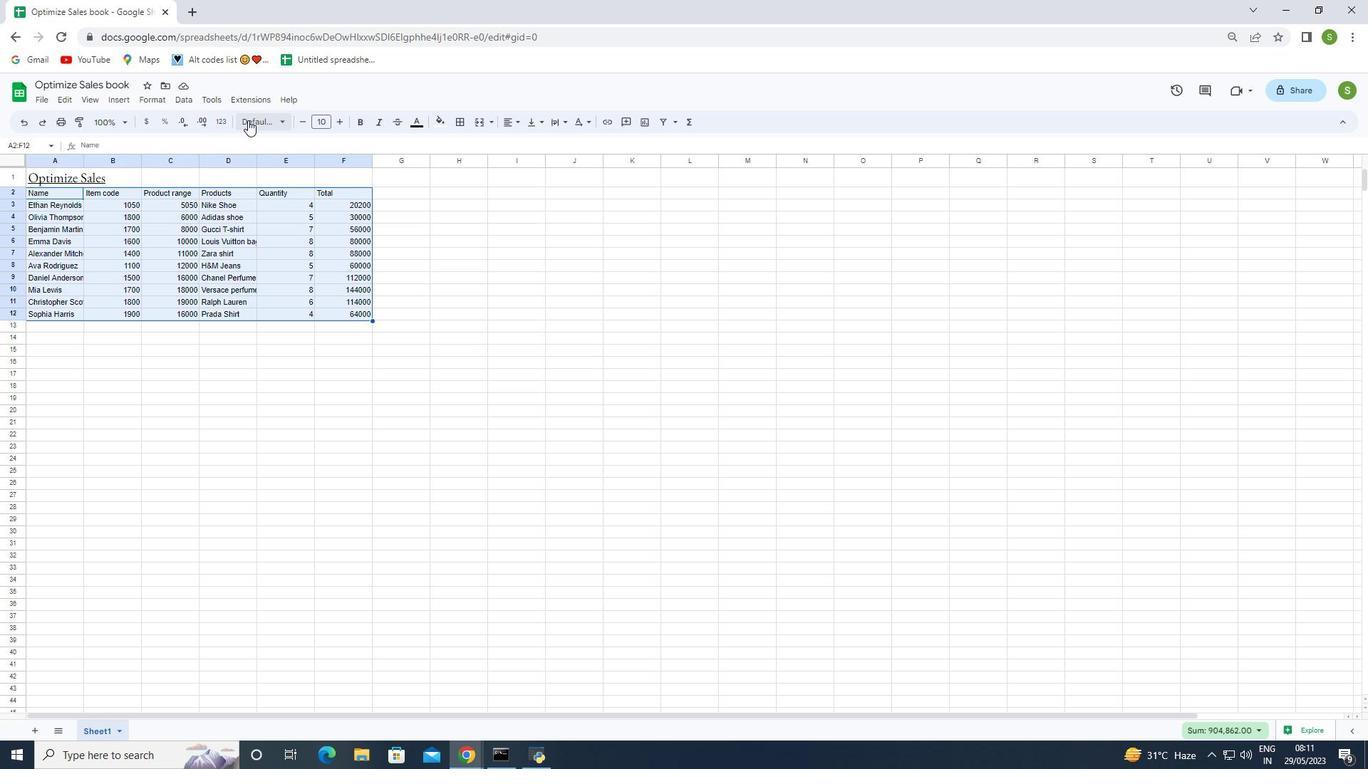 
Action: Mouse pressed left at (249, 119)
Screenshot: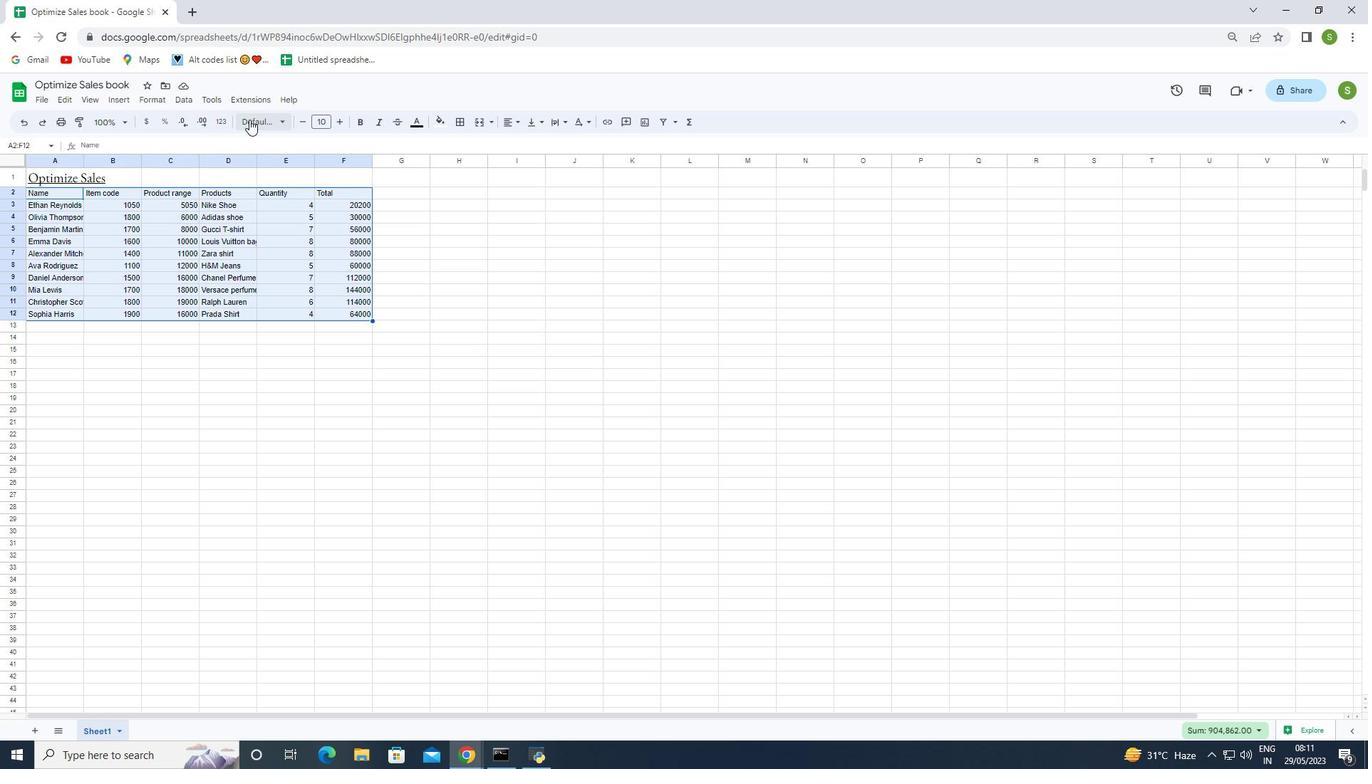 
Action: Mouse moved to (284, 450)
Screenshot: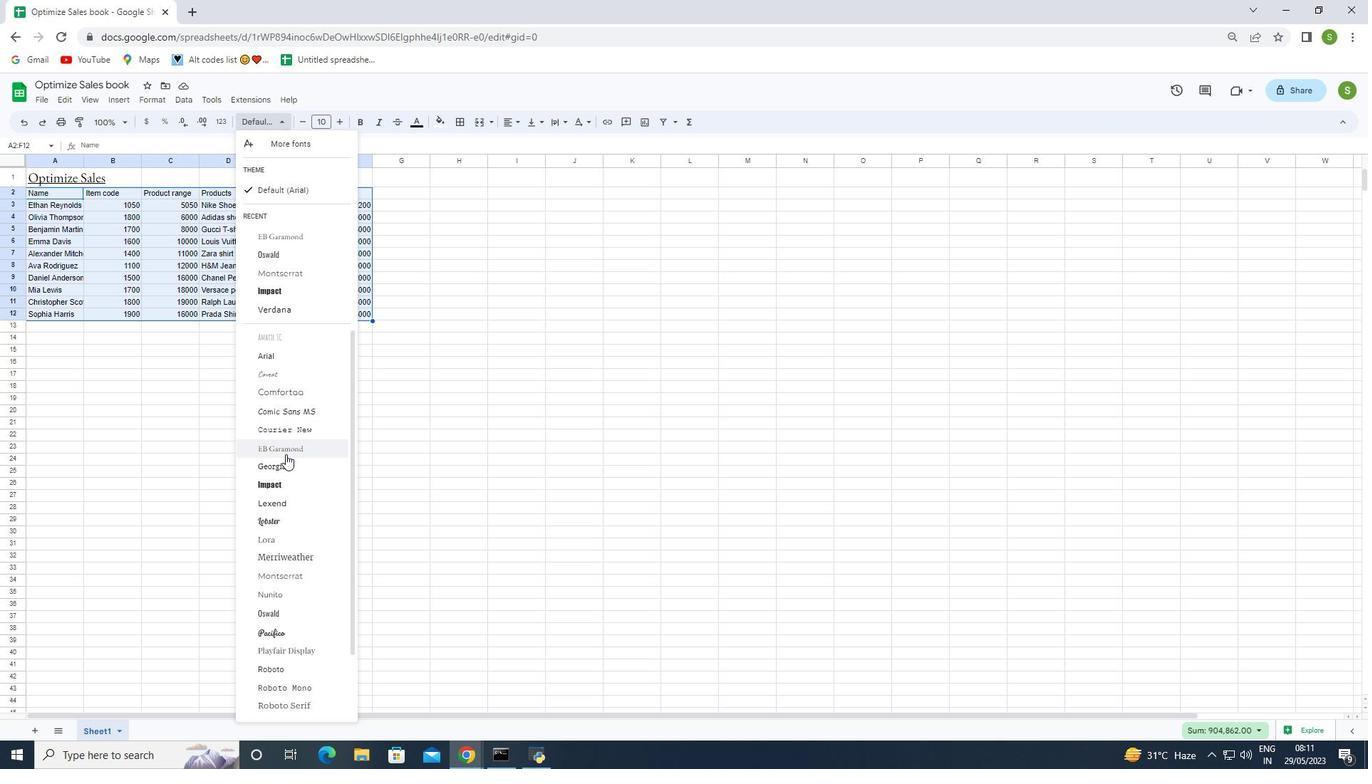 
Action: Mouse pressed left at (284, 450)
Screenshot: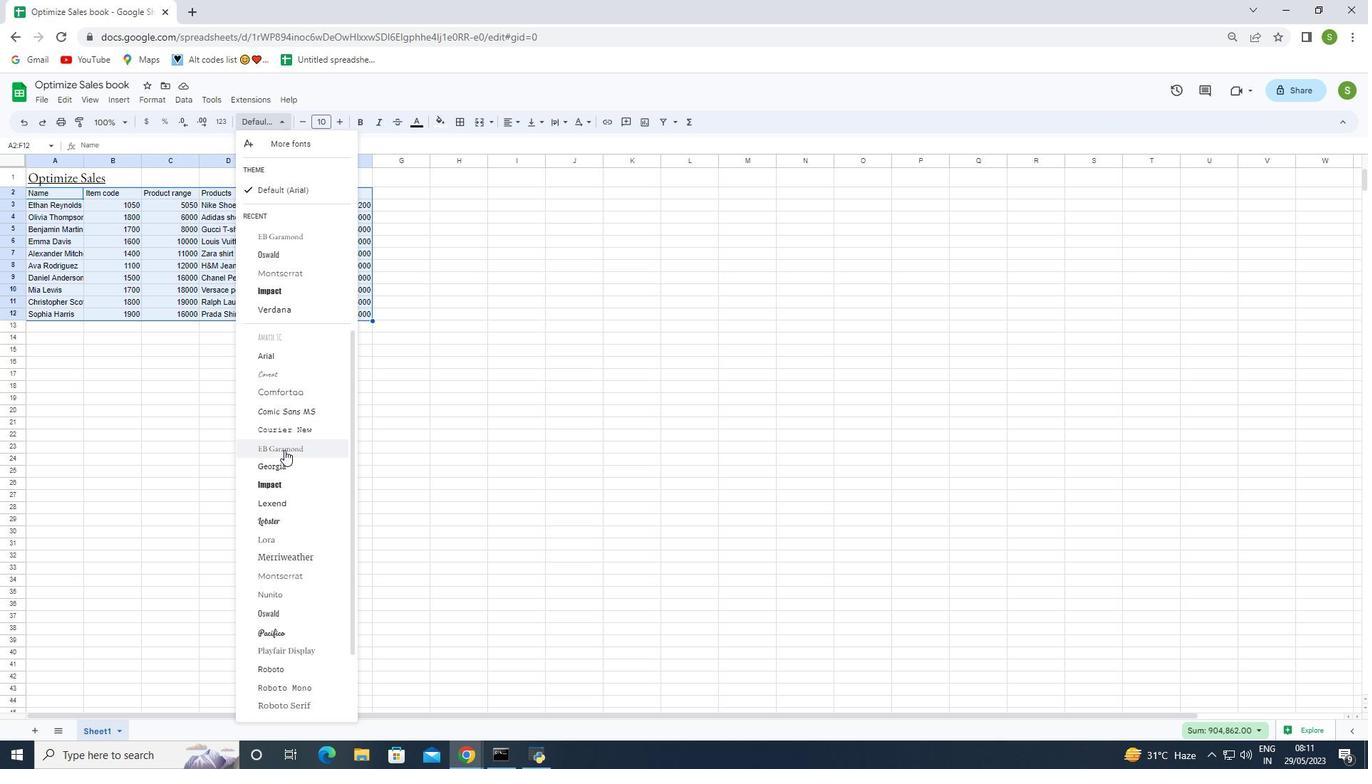 
Action: Mouse moved to (306, 123)
Screenshot: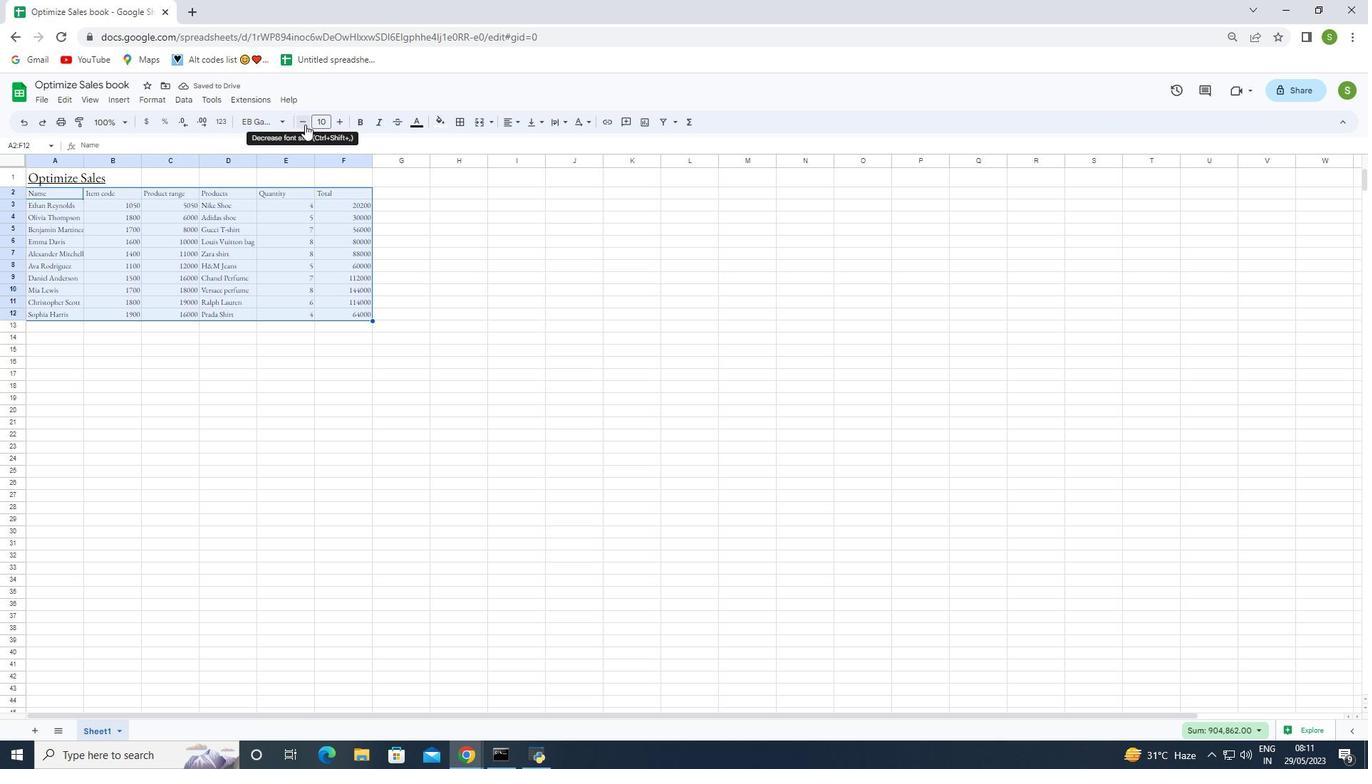 
Action: Mouse pressed left at (306, 123)
Screenshot: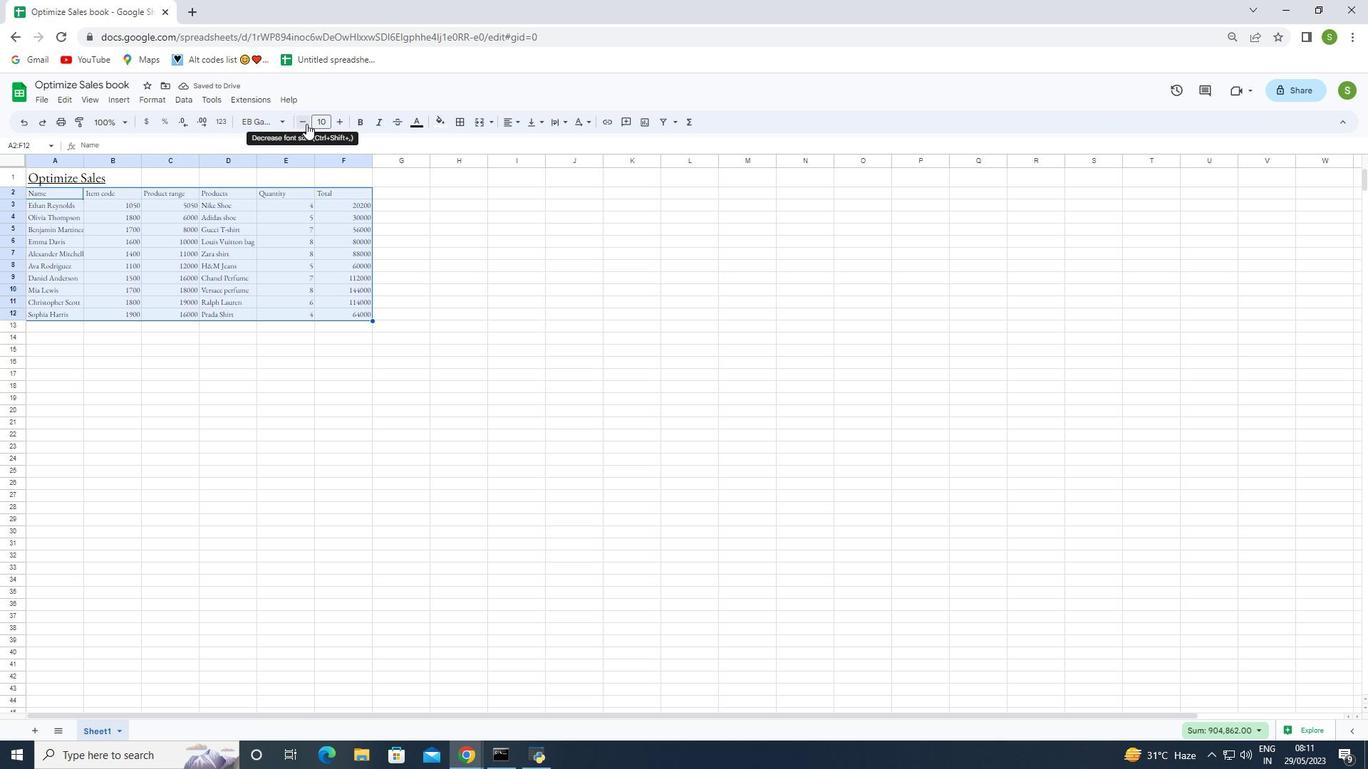 
Action: Mouse moved to (234, 381)
Screenshot: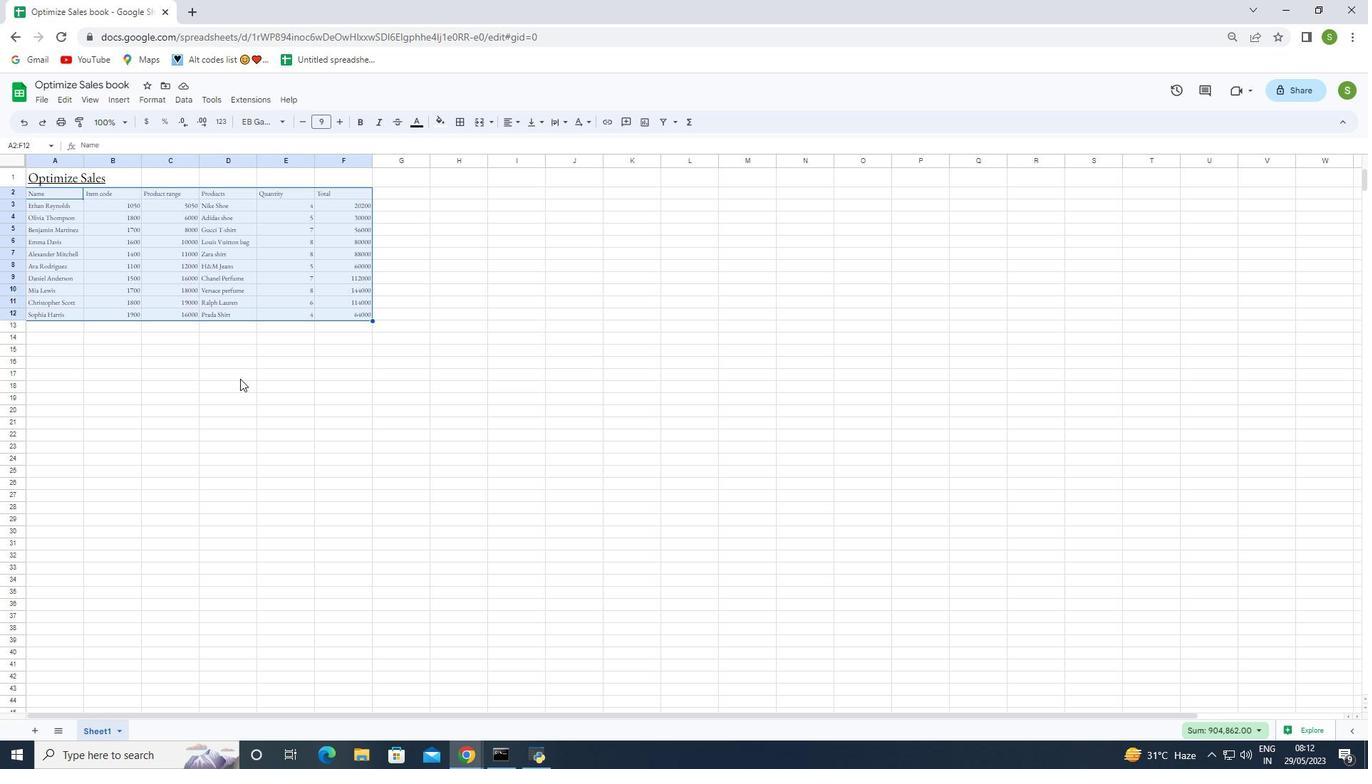 
Action: Mouse pressed left at (234, 381)
Screenshot: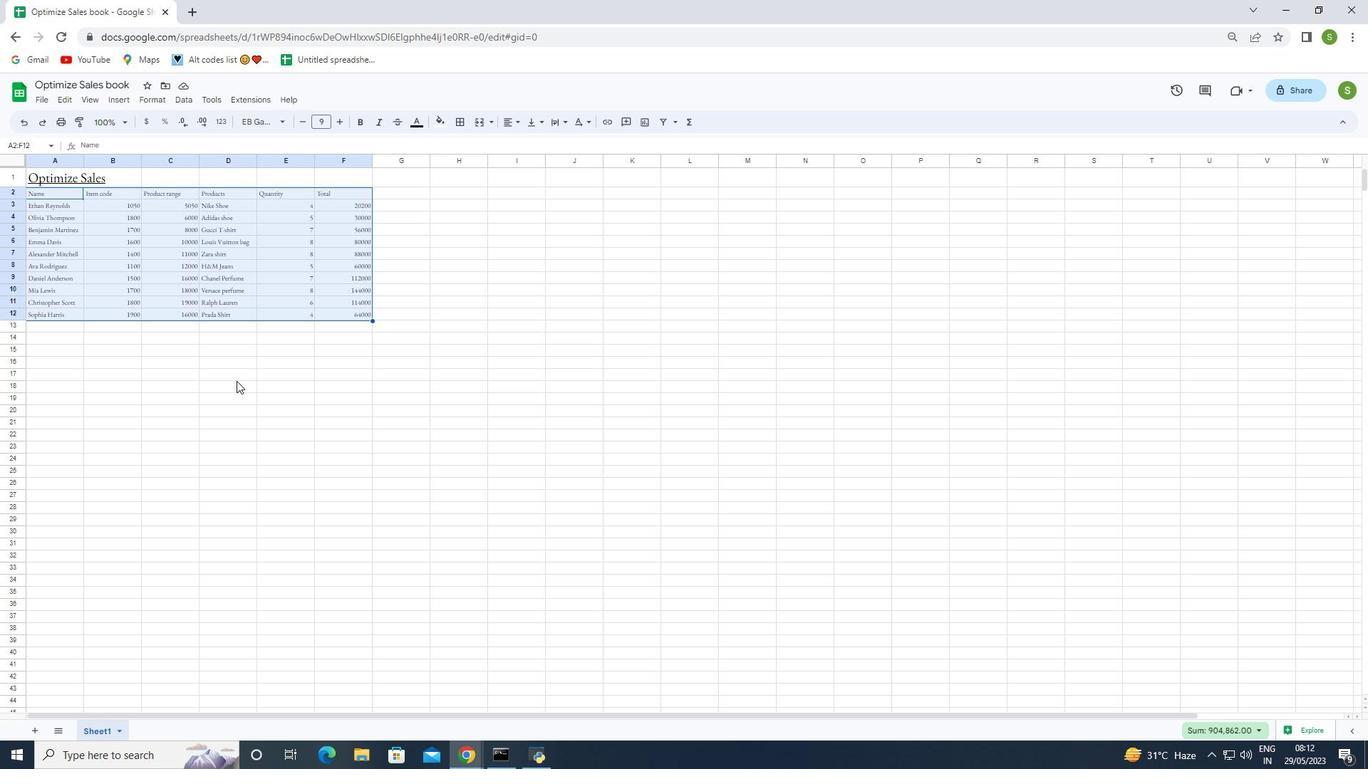 
Action: Mouse moved to (38, 175)
Screenshot: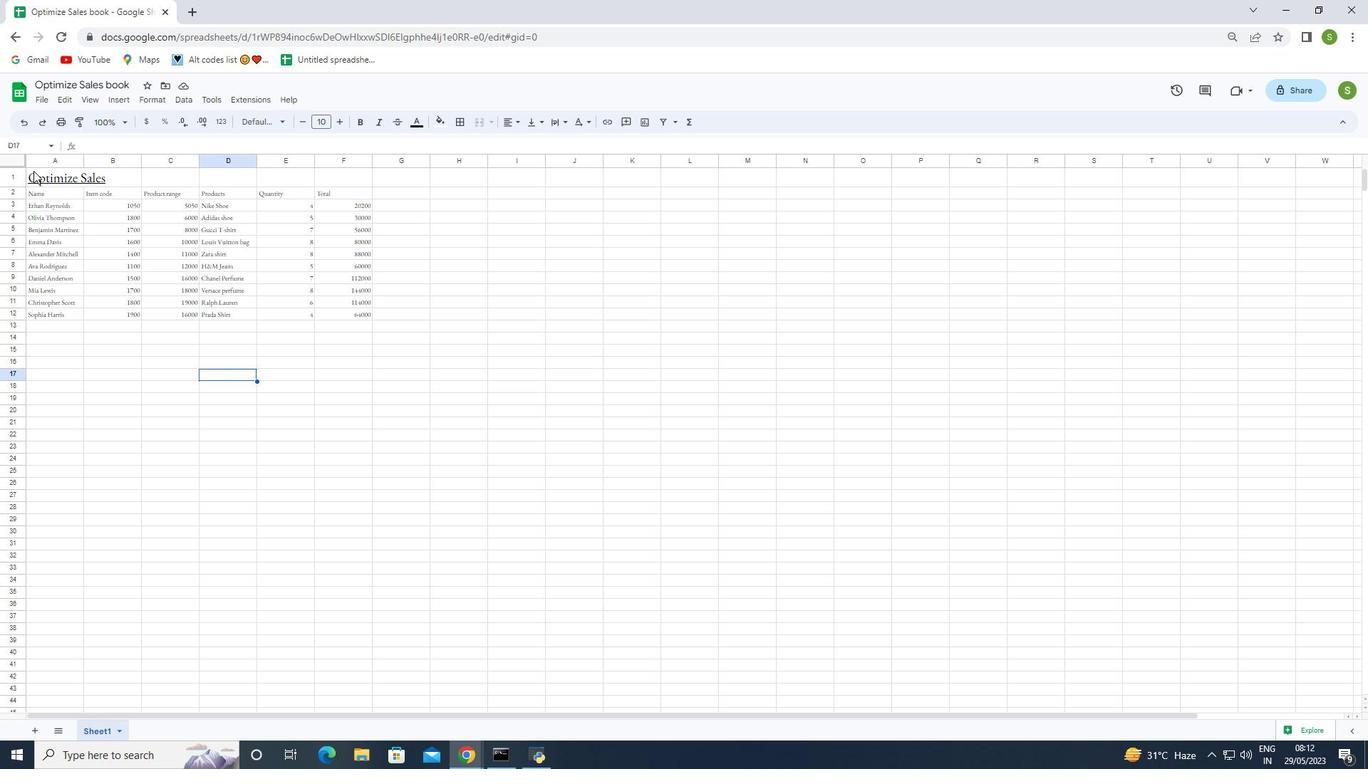 
Action: Mouse pressed left at (38, 175)
Screenshot: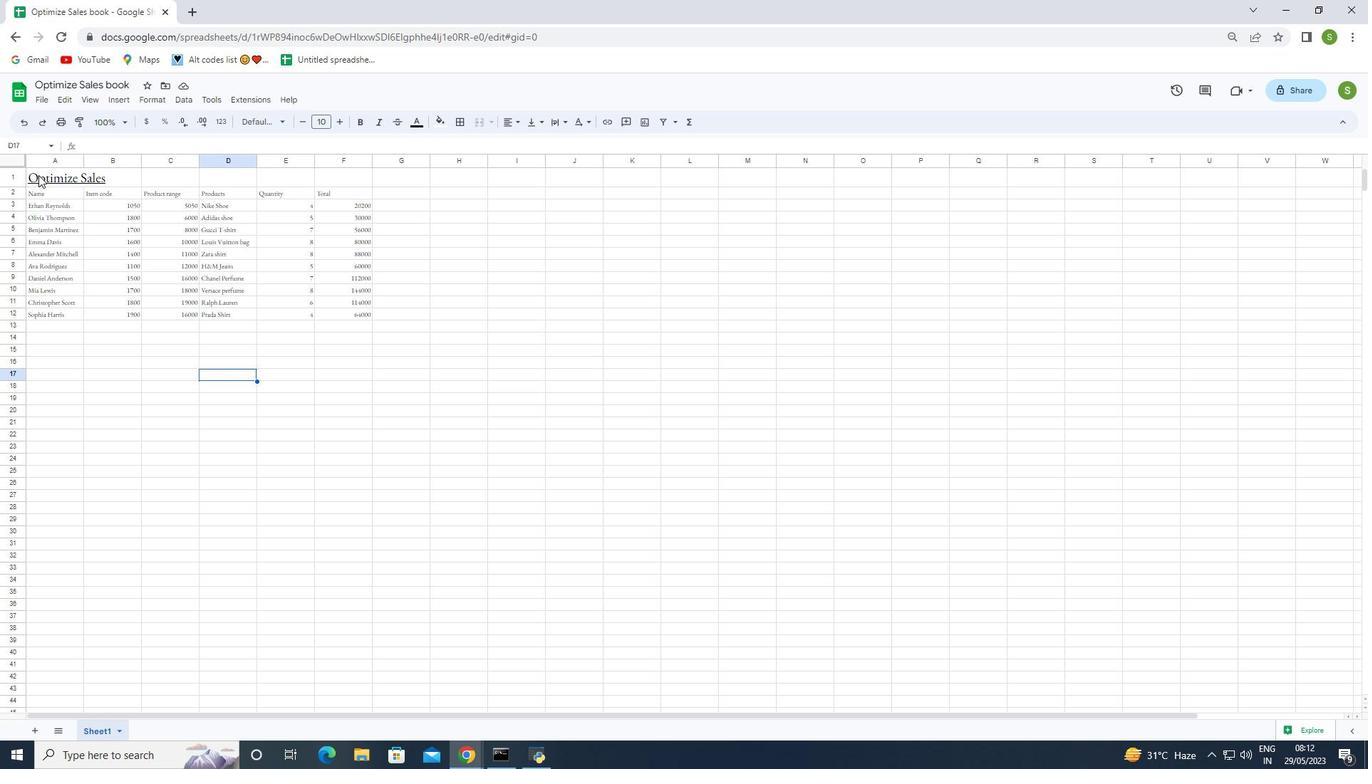 
Action: Mouse moved to (513, 123)
Screenshot: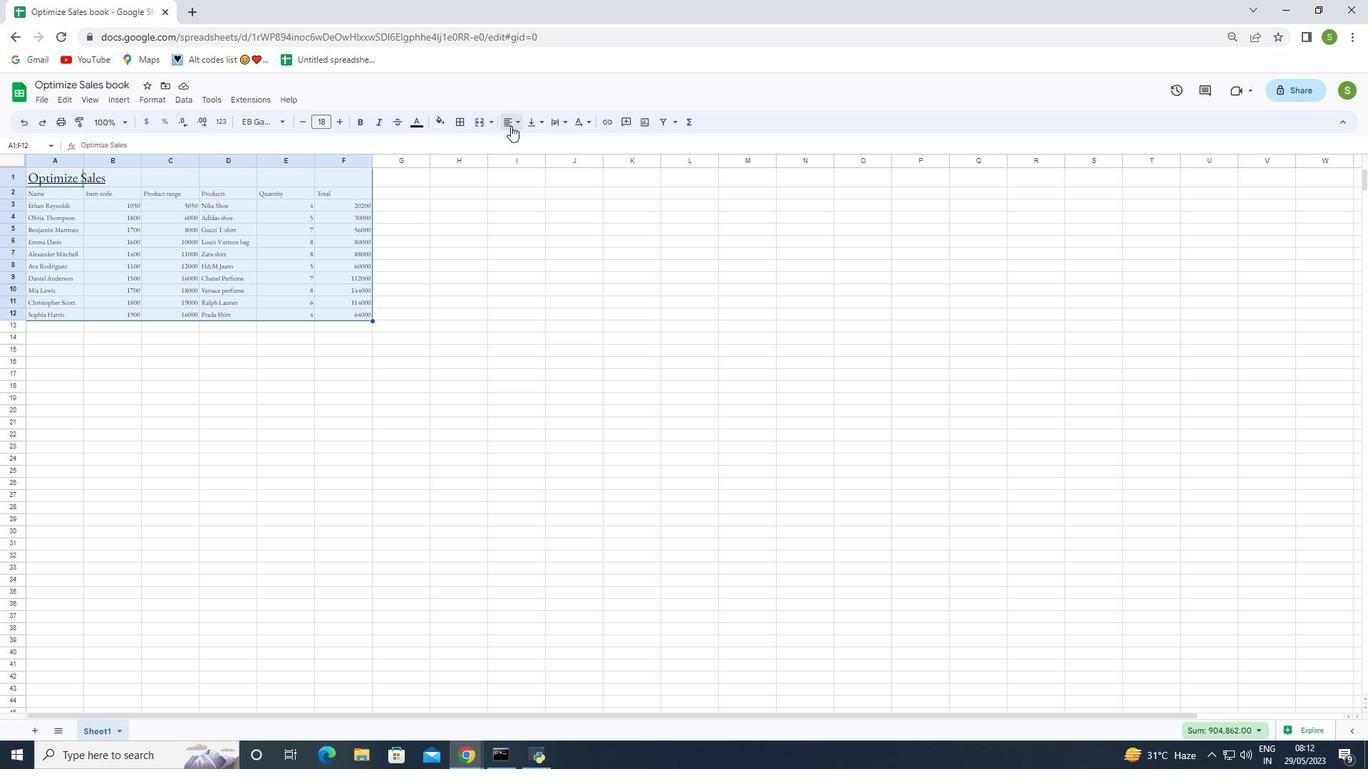 
Action: Mouse pressed left at (513, 123)
Screenshot: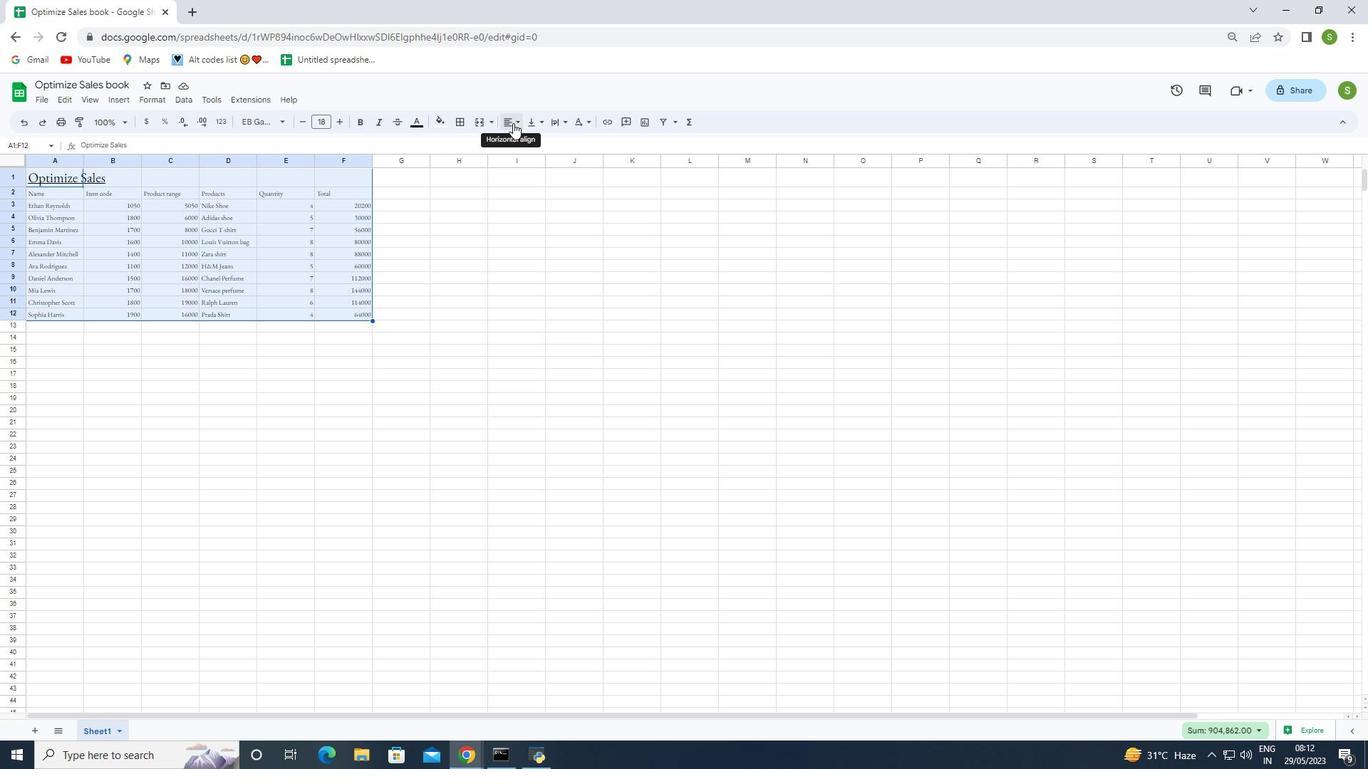 
Action: Mouse moved to (525, 145)
Screenshot: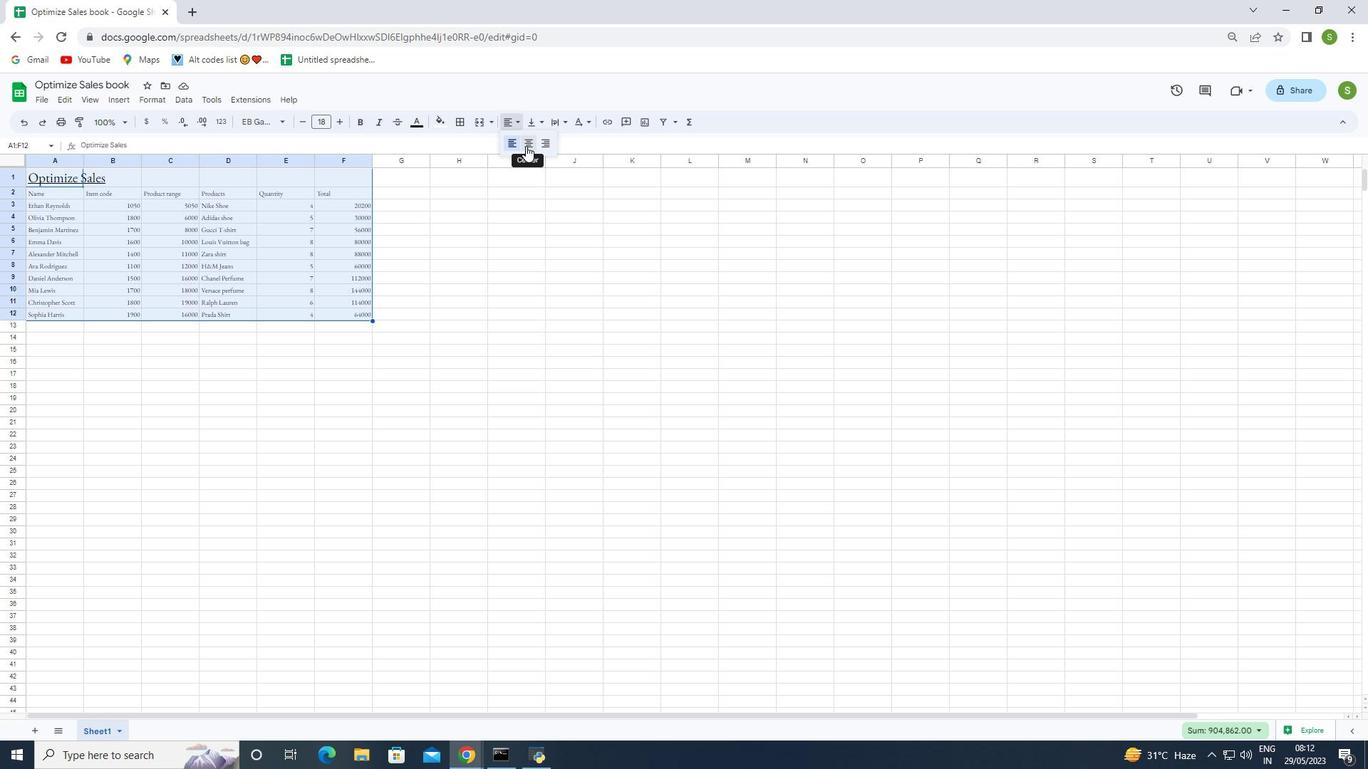 
Action: Mouse pressed left at (525, 145)
Screenshot: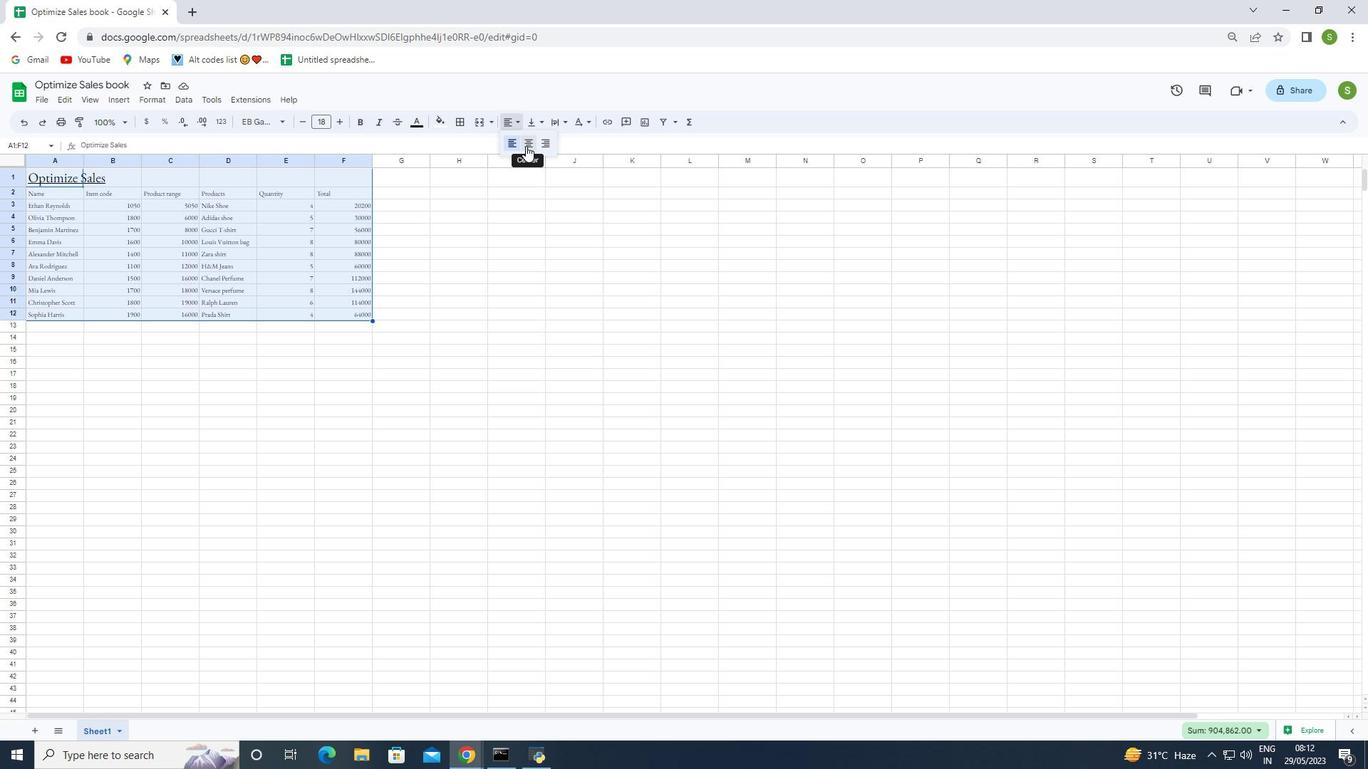 
Action: Mouse moved to (518, 122)
Screenshot: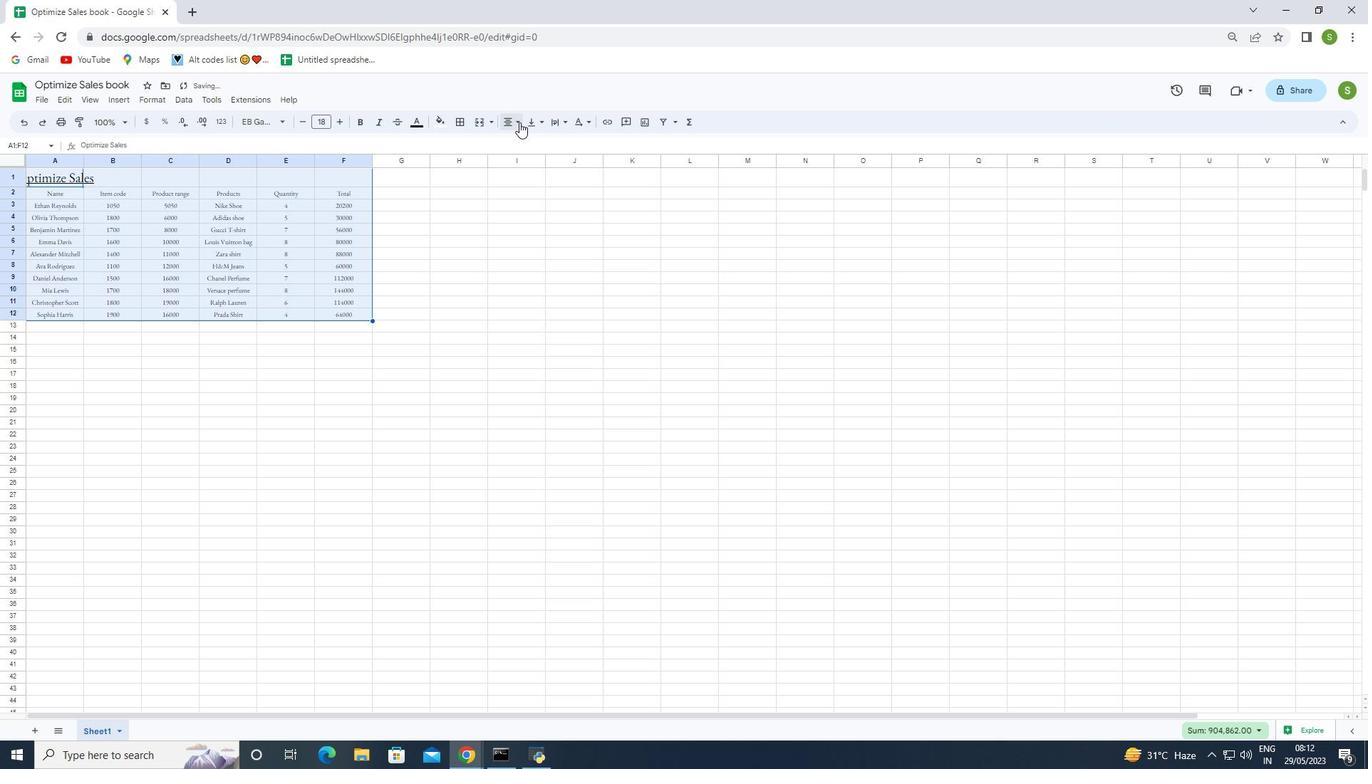 
Action: Mouse pressed left at (518, 122)
Screenshot: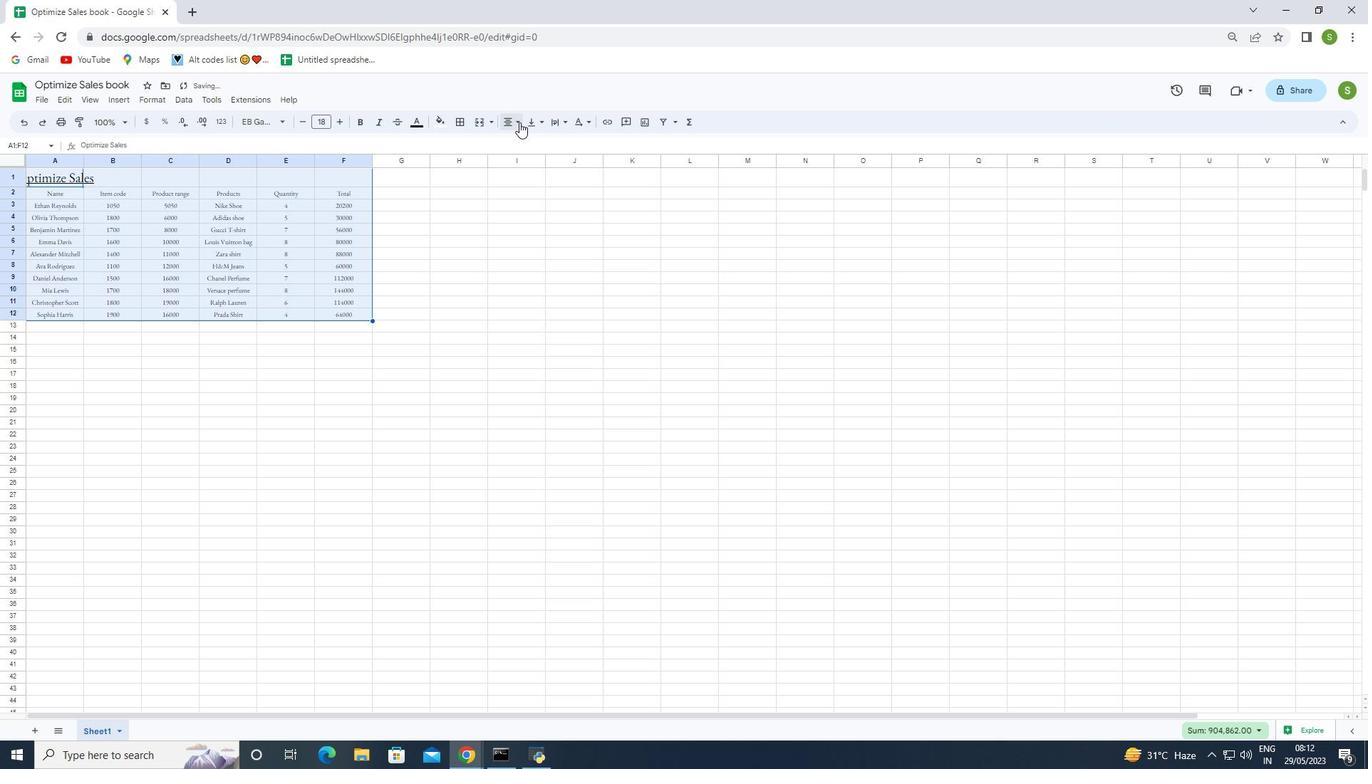 
Action: Mouse moved to (510, 143)
Screenshot: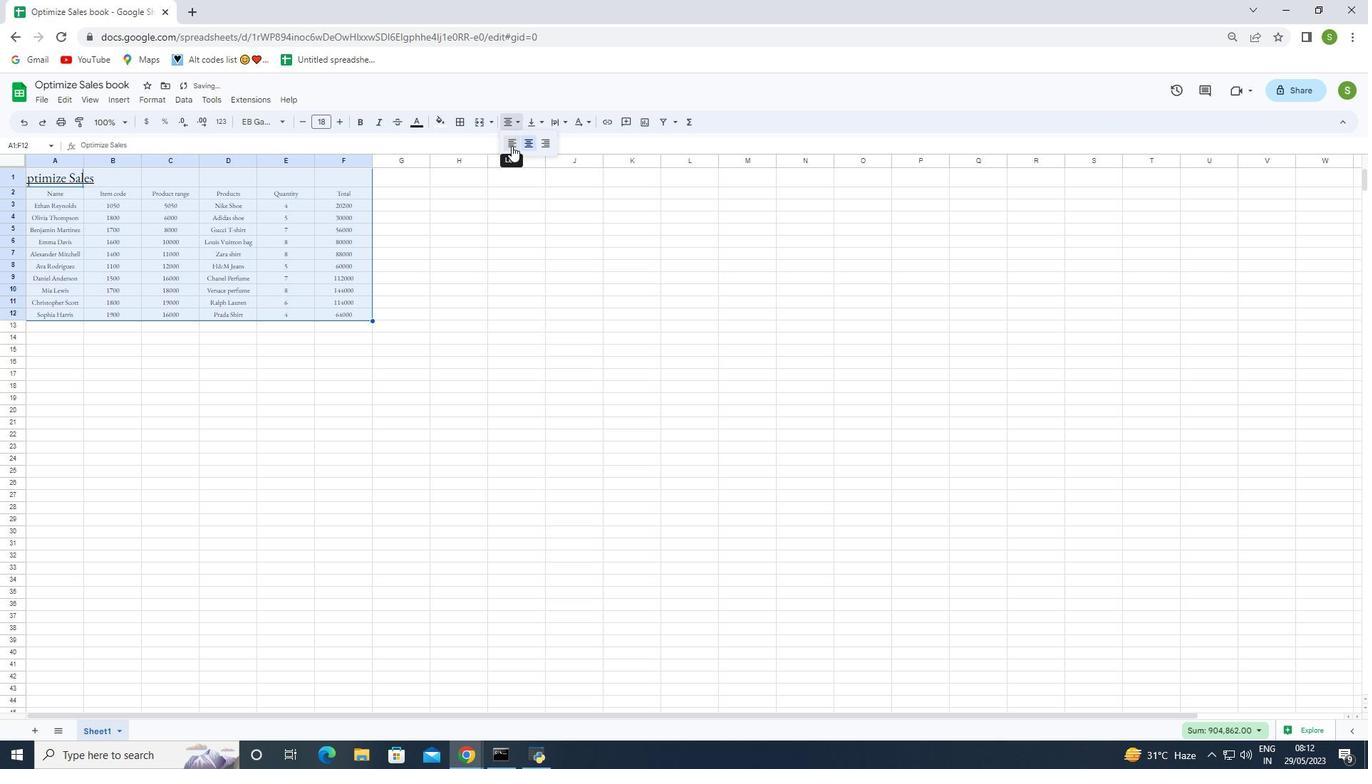 
Action: Mouse pressed left at (510, 143)
Screenshot: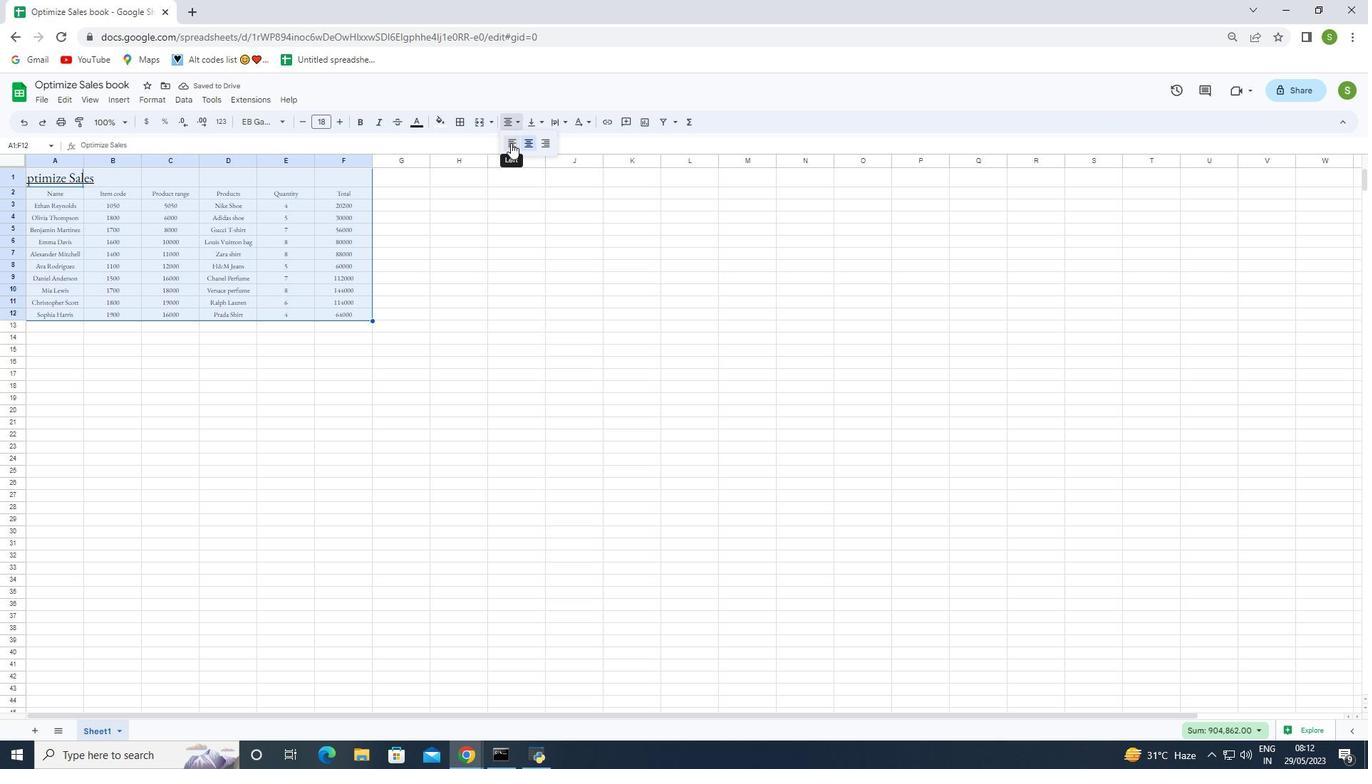 
Action: Mouse moved to (323, 387)
Screenshot: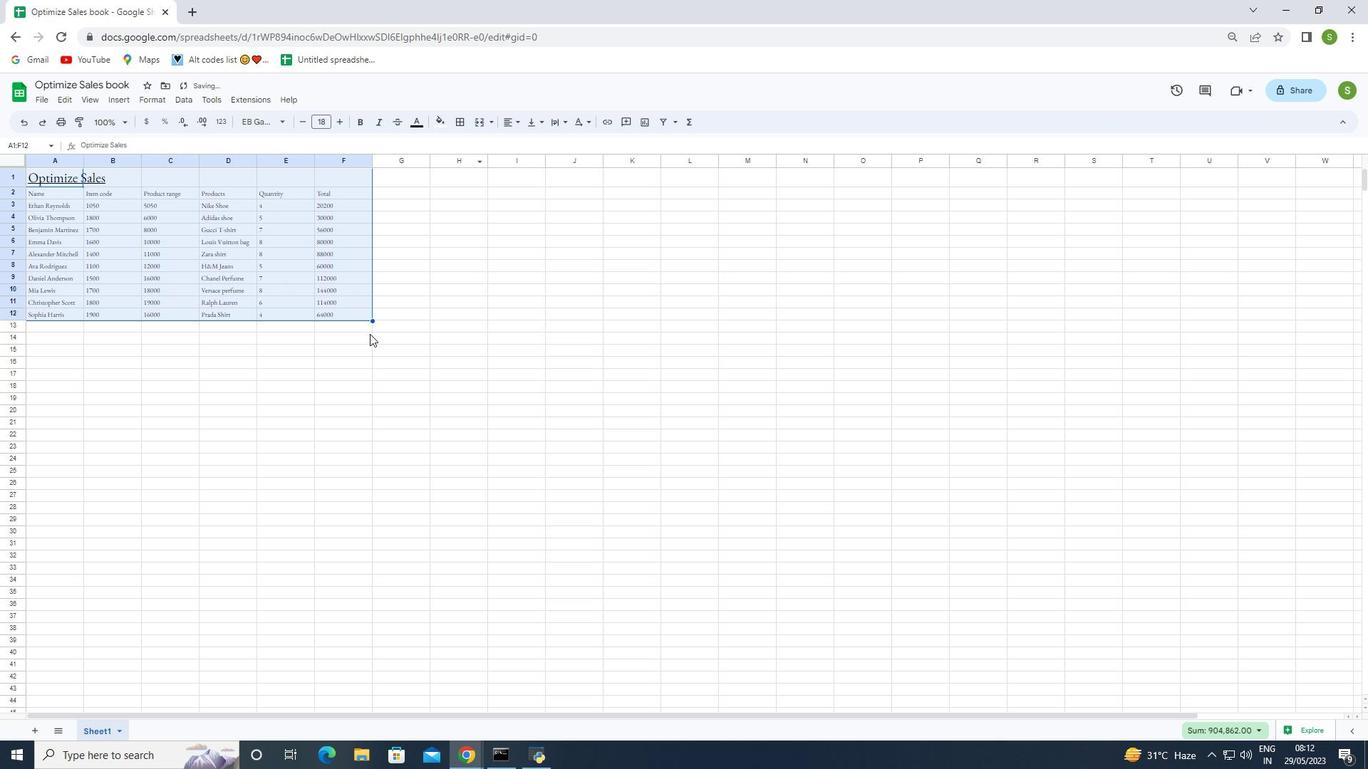 
Action: Mouse pressed left at (323, 387)
Screenshot: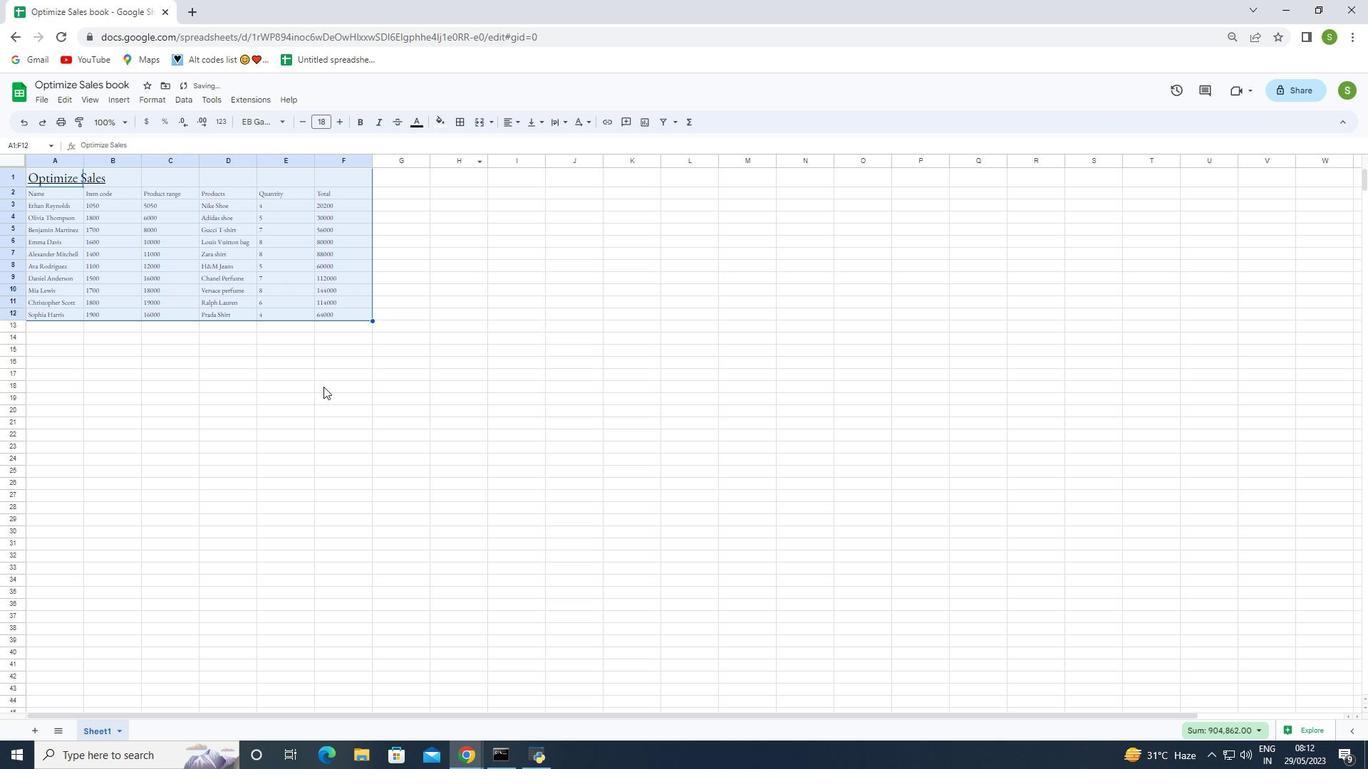 
Action: Mouse moved to (42, 99)
Screenshot: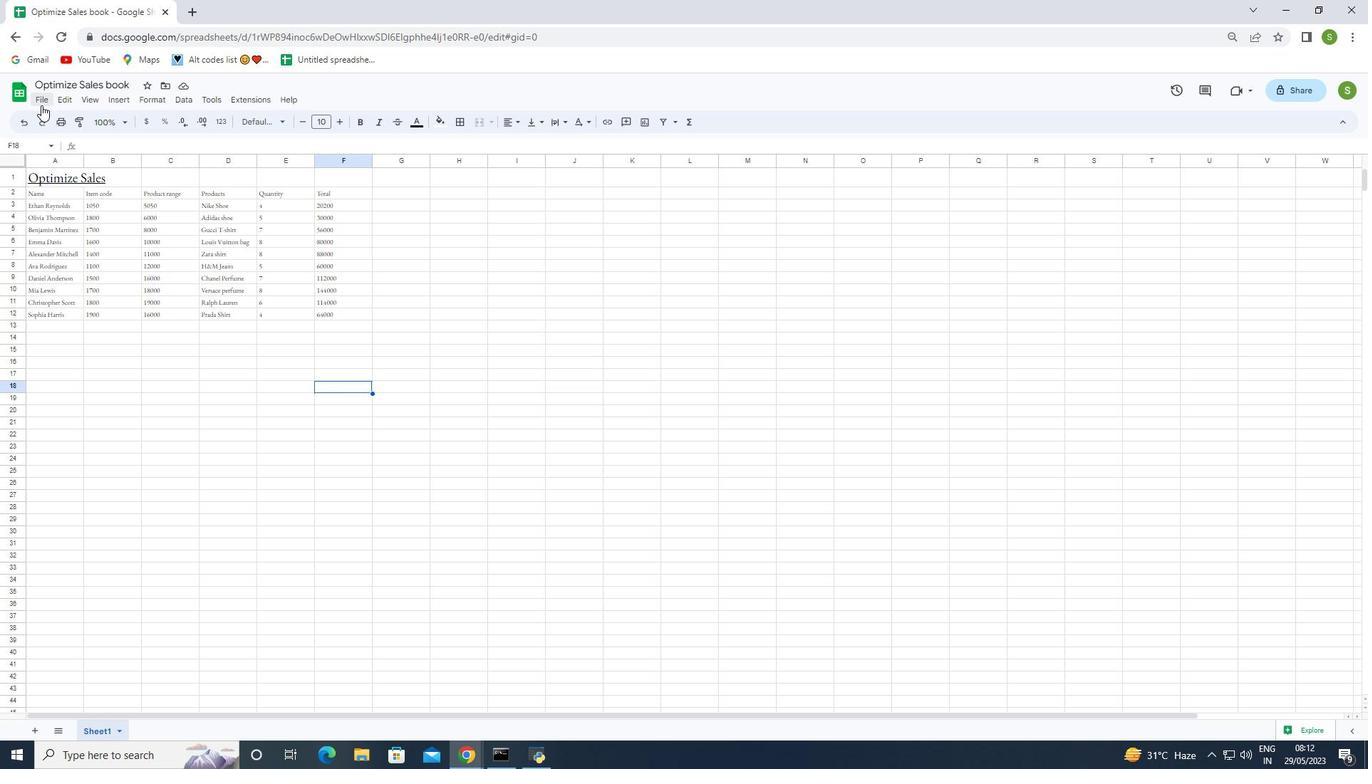 
Action: Mouse pressed left at (42, 99)
Screenshot: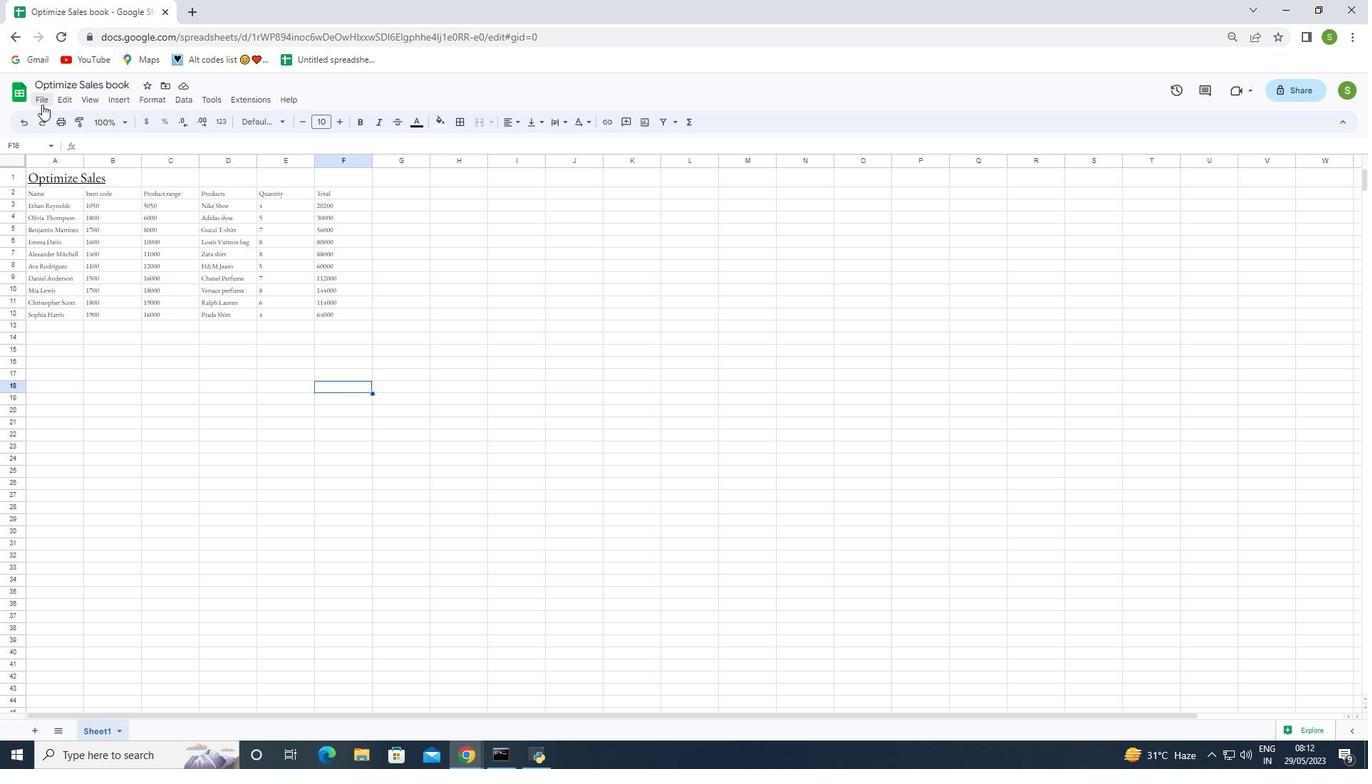 
Action: Mouse moved to (66, 262)
Screenshot: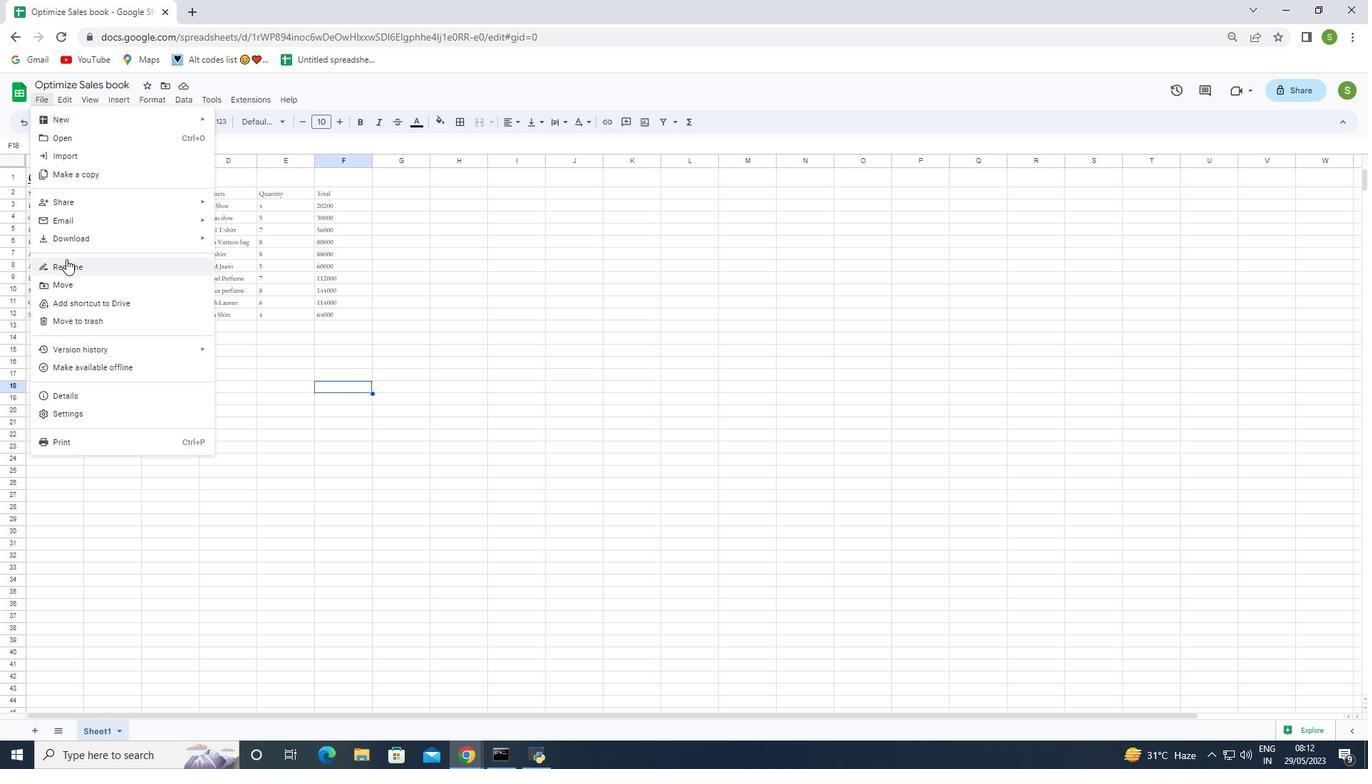 
Action: Mouse pressed left at (66, 262)
Screenshot: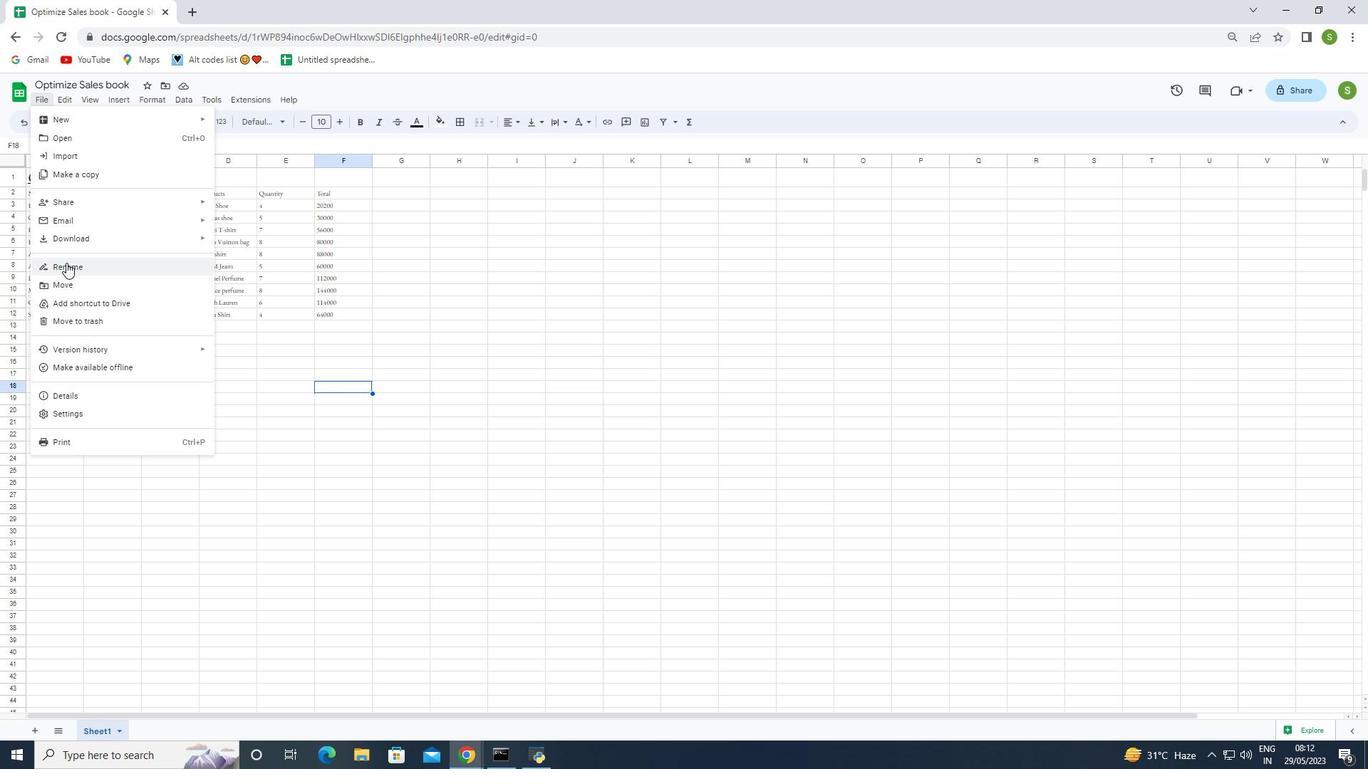 
Action: Mouse moved to (142, 331)
Screenshot: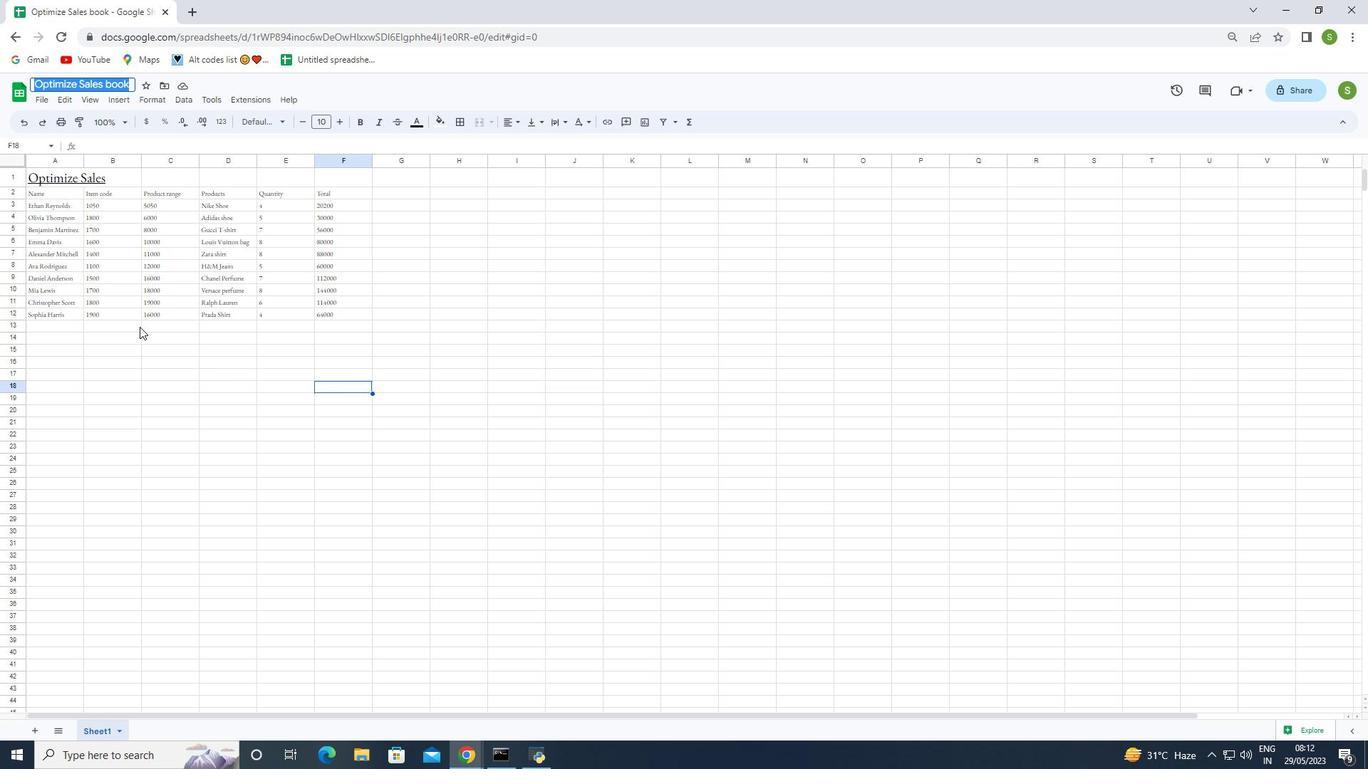 
Action: Key pressed <Key.backspace><Key.shift>Optimize<Key.space><Key.shift>Sales<Key.space>book<Key.enter>
Screenshot: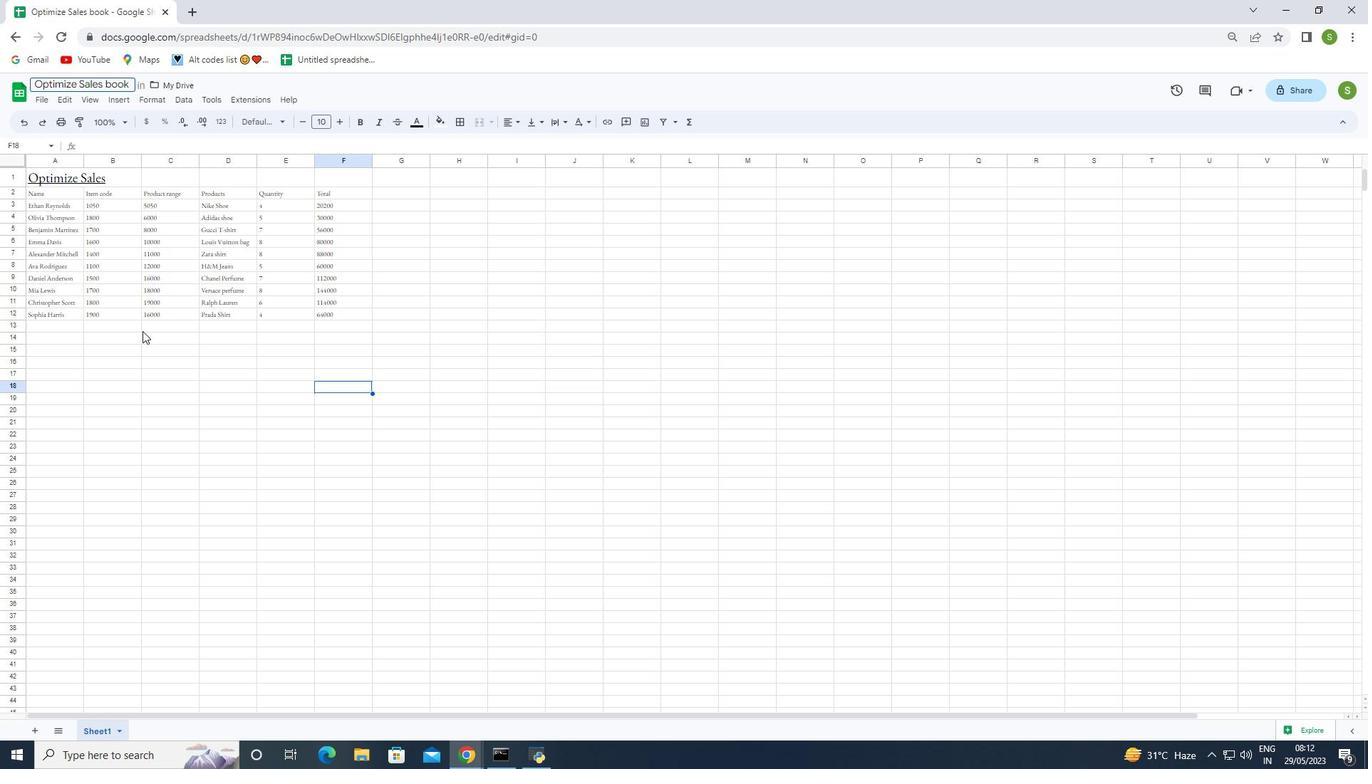 
Action: Mouse moved to (372, 450)
Screenshot: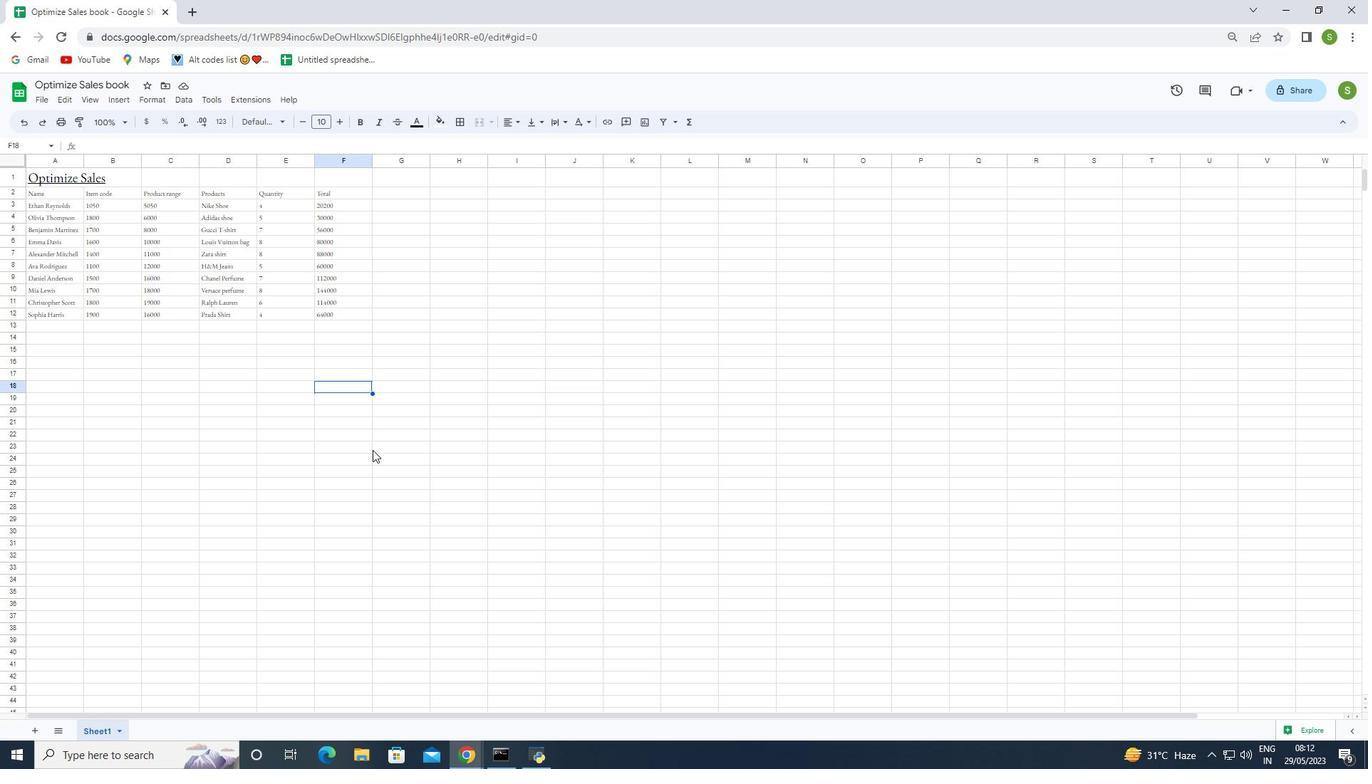 
